 Task: Open Card User Acceptance Testing in Board Market Segmentation and Targeting Planning to Workspace E-commerce and add a team member Softage.1@softage.net, a label Purple, a checklist Web Design, an attachment from your onedrive, a color Purple and finally, add a card description 'Brainstorm new marketing campaign ideas' and a comment 'Let us approach this task with a sense of ownership and responsibility, recognizing that its success is our responsibility.'. Add a start date 'Jan 09, 1900' with a due date 'Jan 09, 1900'
Action: Mouse moved to (83, 276)
Screenshot: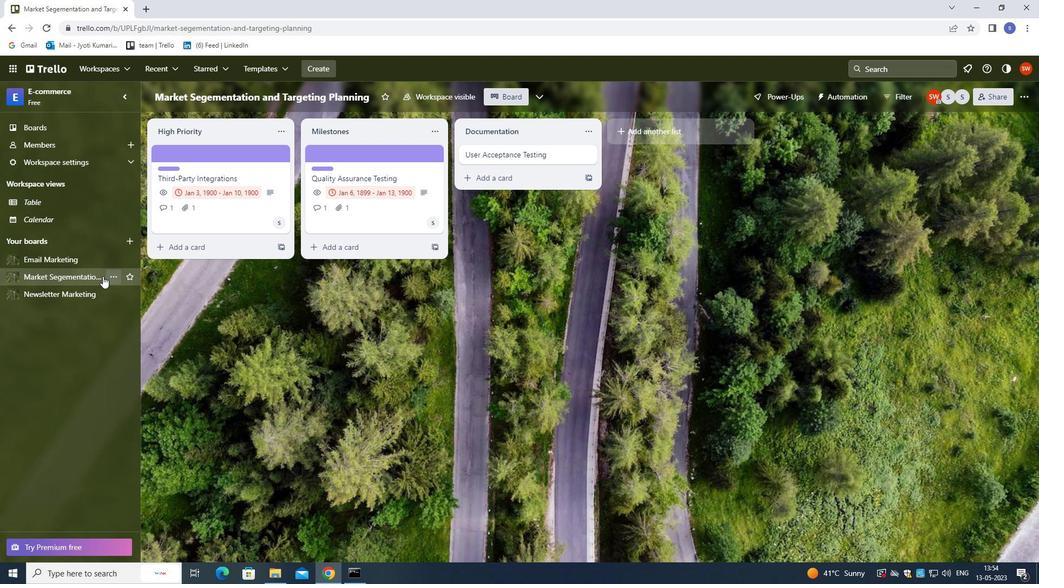 
Action: Mouse pressed left at (83, 276)
Screenshot: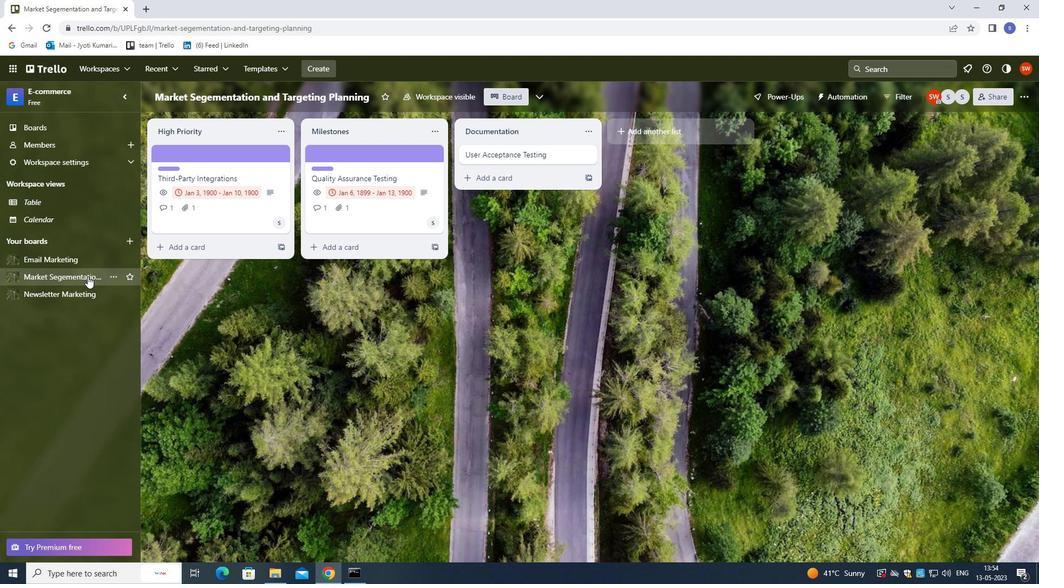 
Action: Mouse moved to (518, 156)
Screenshot: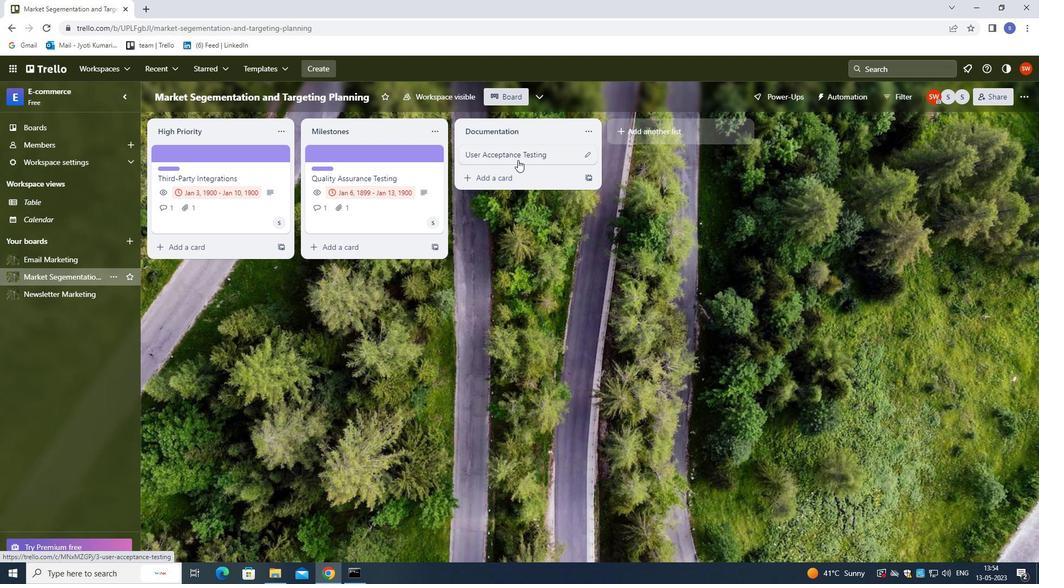 
Action: Mouse pressed left at (518, 156)
Screenshot: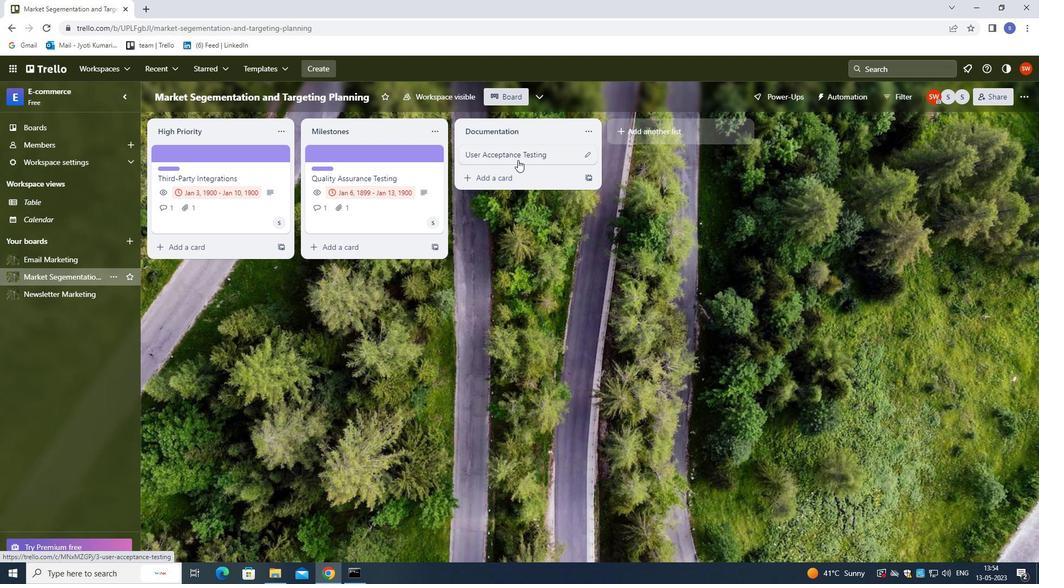 
Action: Mouse moved to (611, 99)
Screenshot: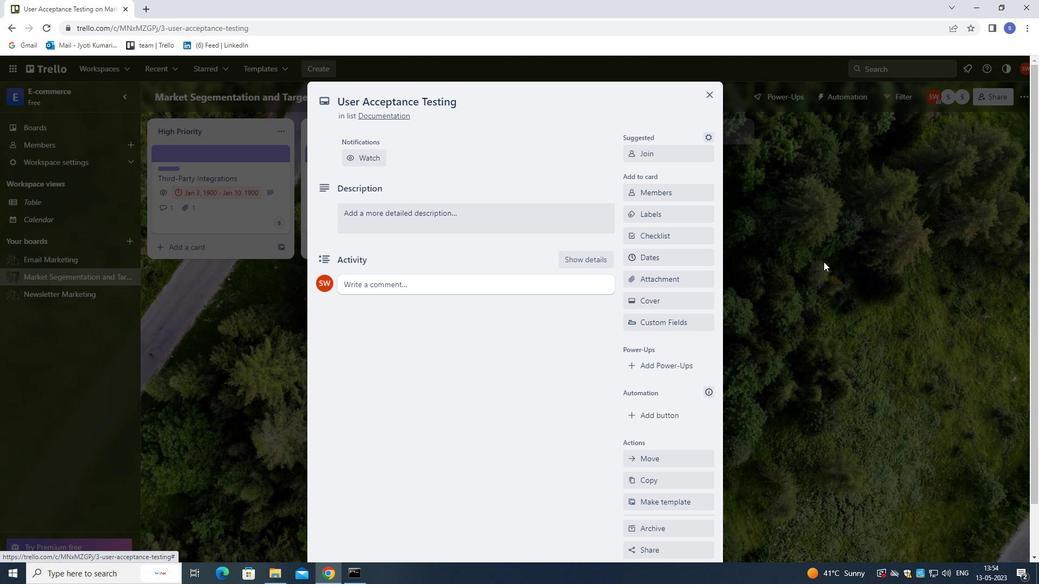 
Action: Mouse scrolled (611, 99) with delta (0, 0)
Screenshot: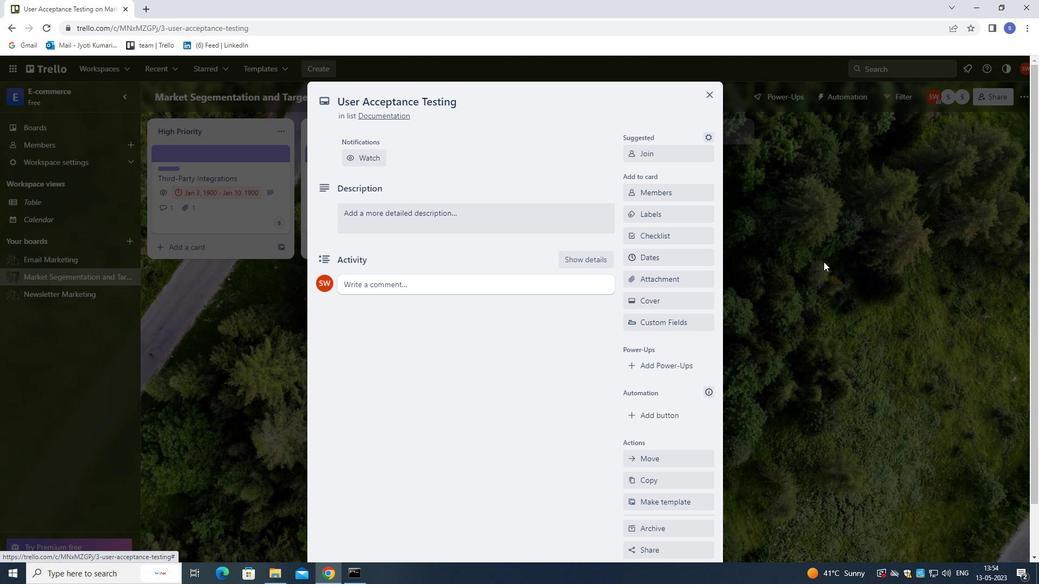 
Action: Mouse moved to (660, 198)
Screenshot: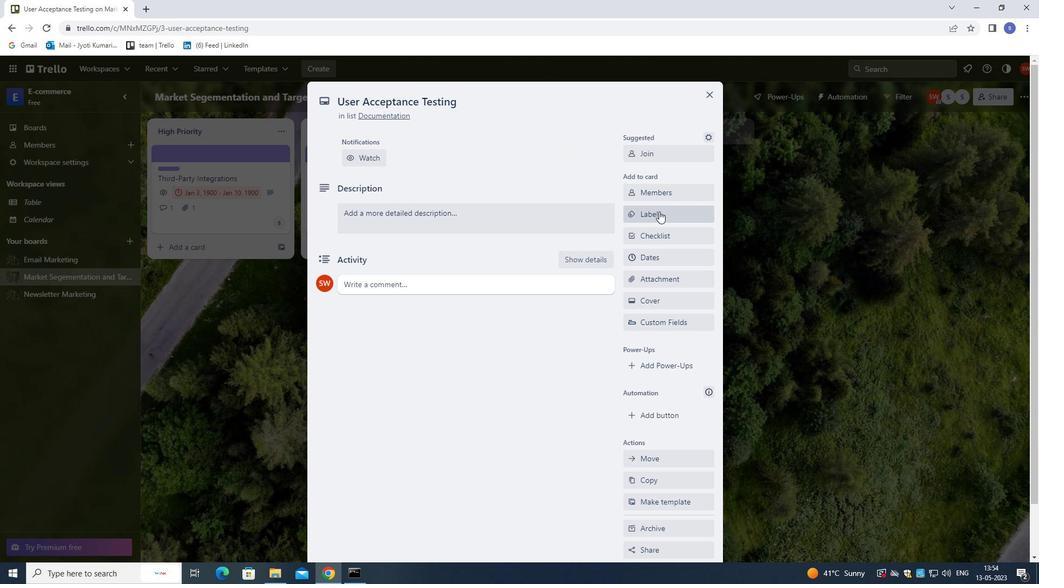 
Action: Mouse pressed left at (660, 198)
Screenshot: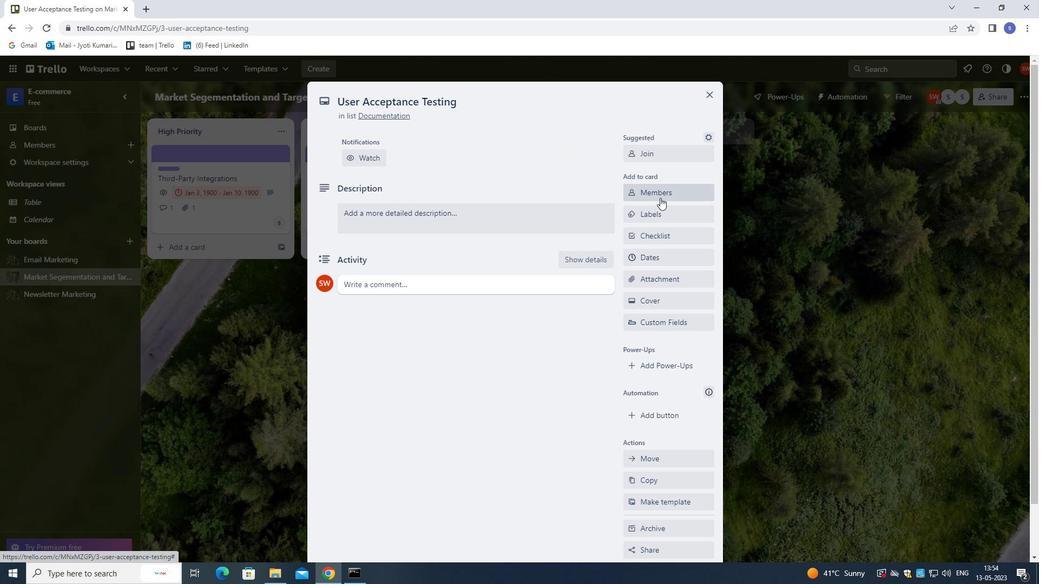 
Action: Mouse moved to (688, 191)
Screenshot: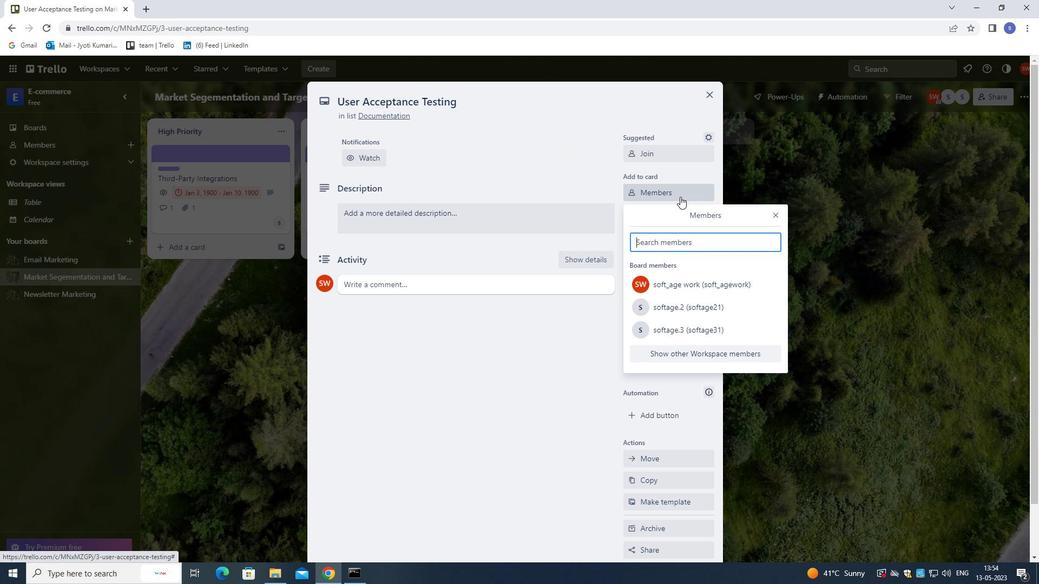 
Action: Key pressed softage.1<Key.shift>@SOFTAGE.NET
Screenshot: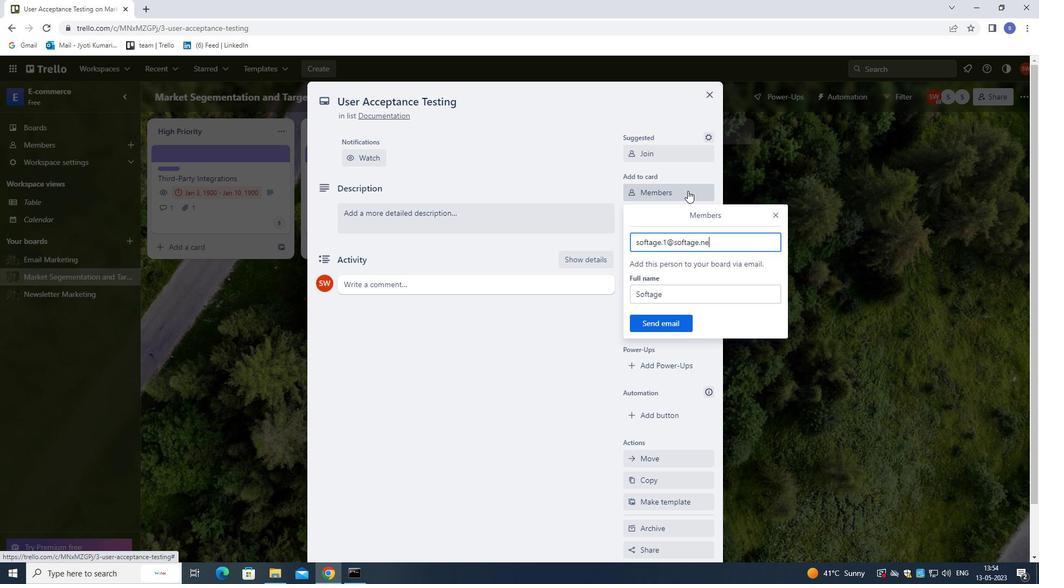 
Action: Mouse moved to (676, 327)
Screenshot: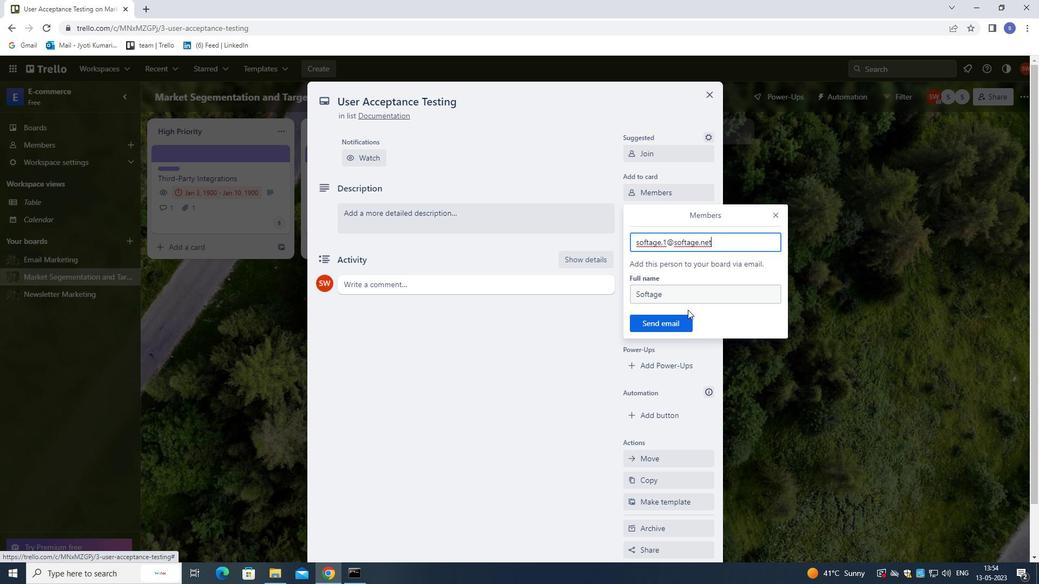 
Action: Mouse pressed left at (676, 327)
Screenshot: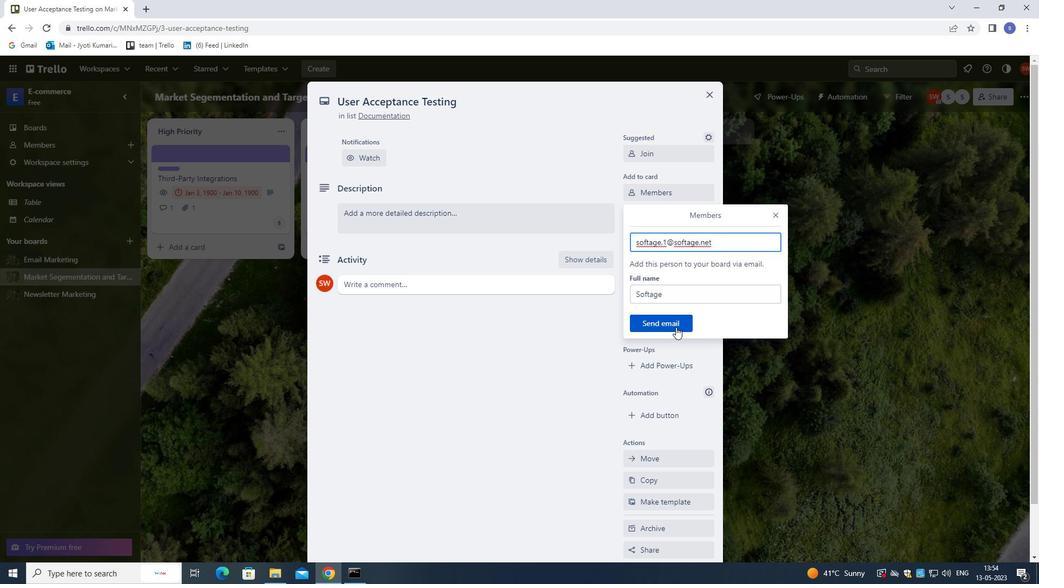 
Action: Mouse moved to (664, 214)
Screenshot: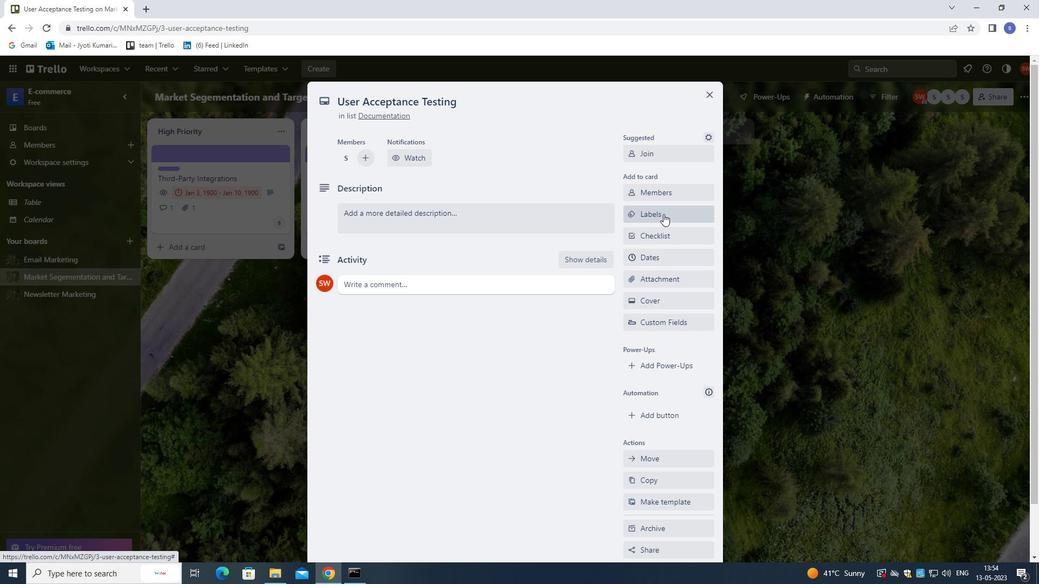 
Action: Mouse pressed left at (664, 214)
Screenshot: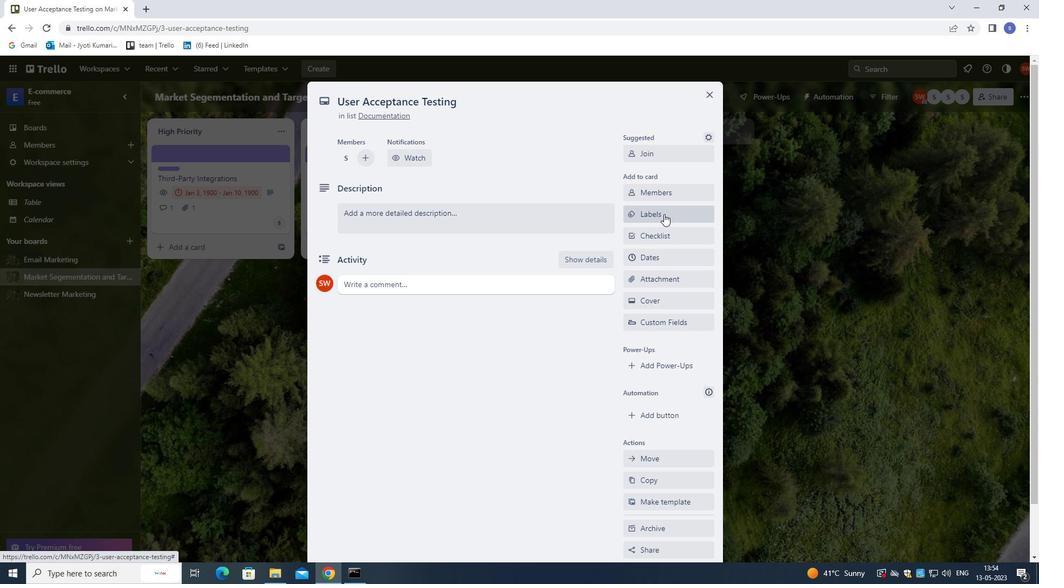 
Action: Key pressed P
Screenshot: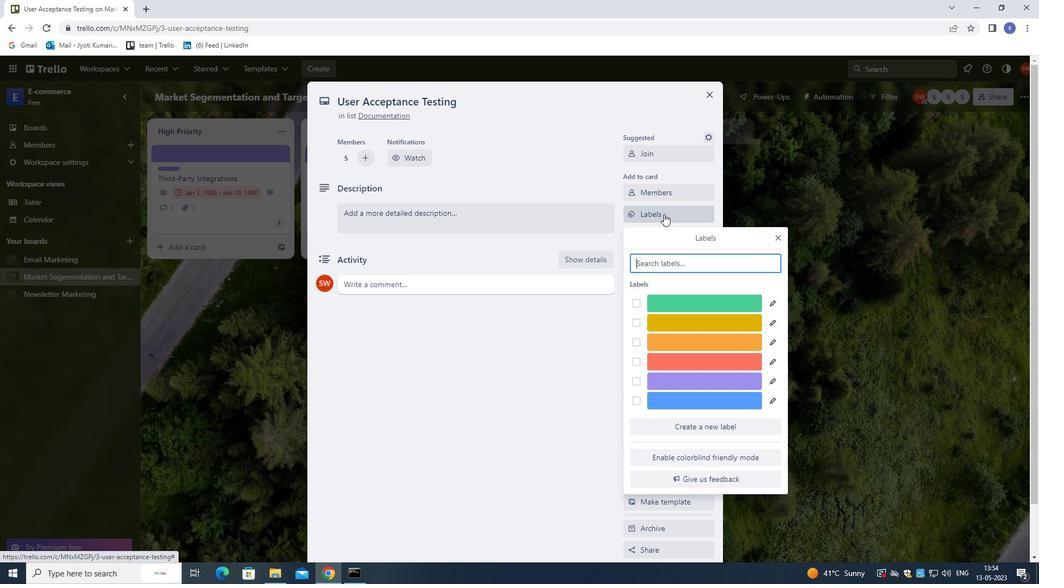 
Action: Mouse moved to (672, 296)
Screenshot: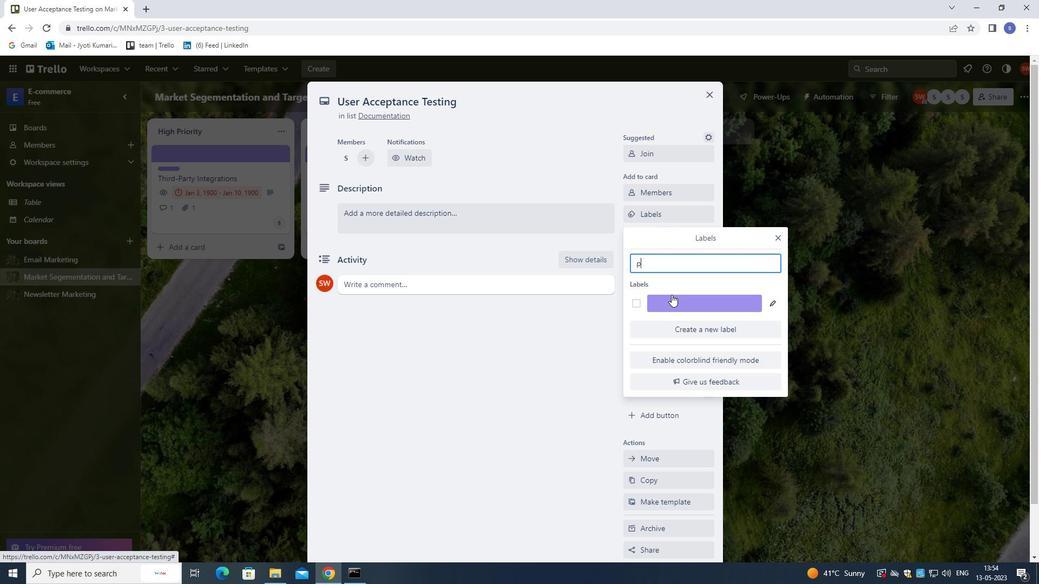 
Action: Mouse pressed left at (672, 296)
Screenshot: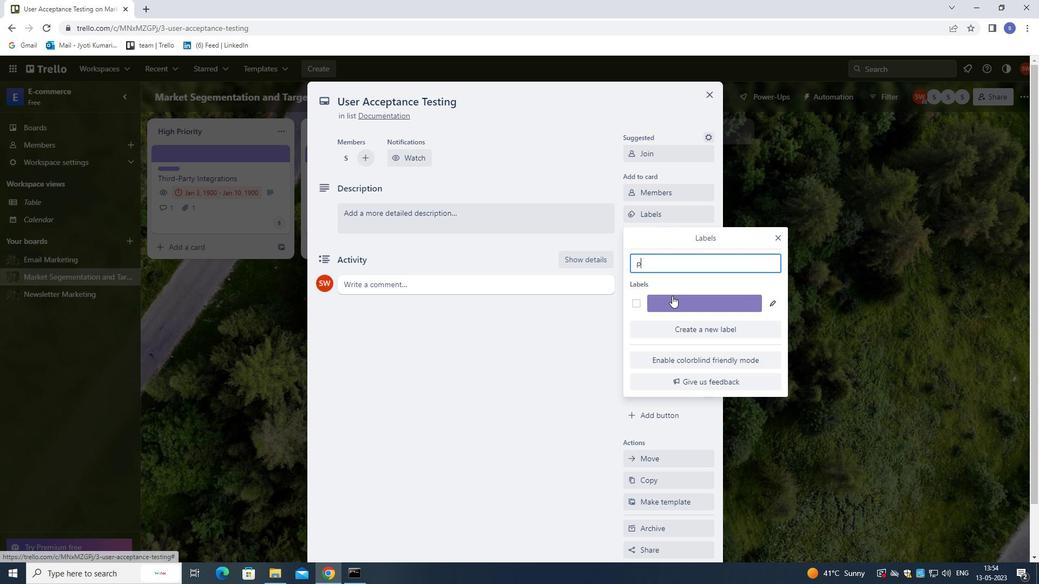 
Action: Mouse moved to (780, 234)
Screenshot: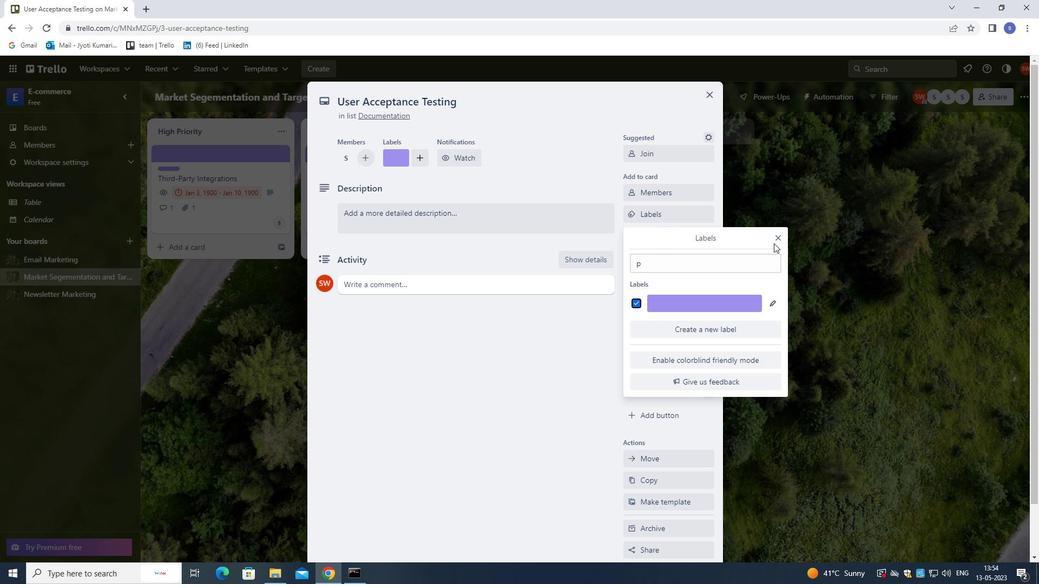 
Action: Mouse pressed left at (780, 234)
Screenshot: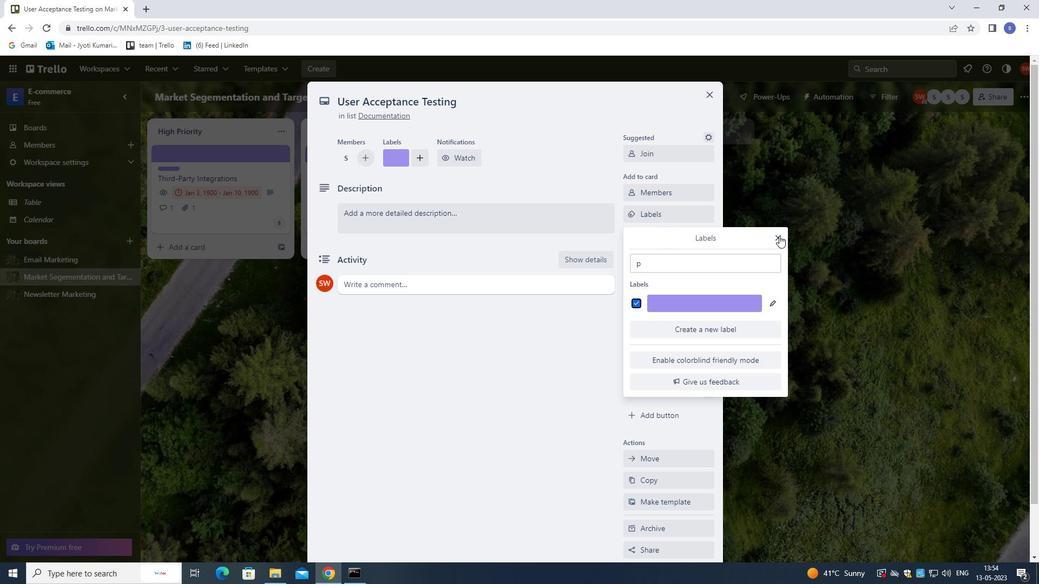 
Action: Mouse moved to (697, 233)
Screenshot: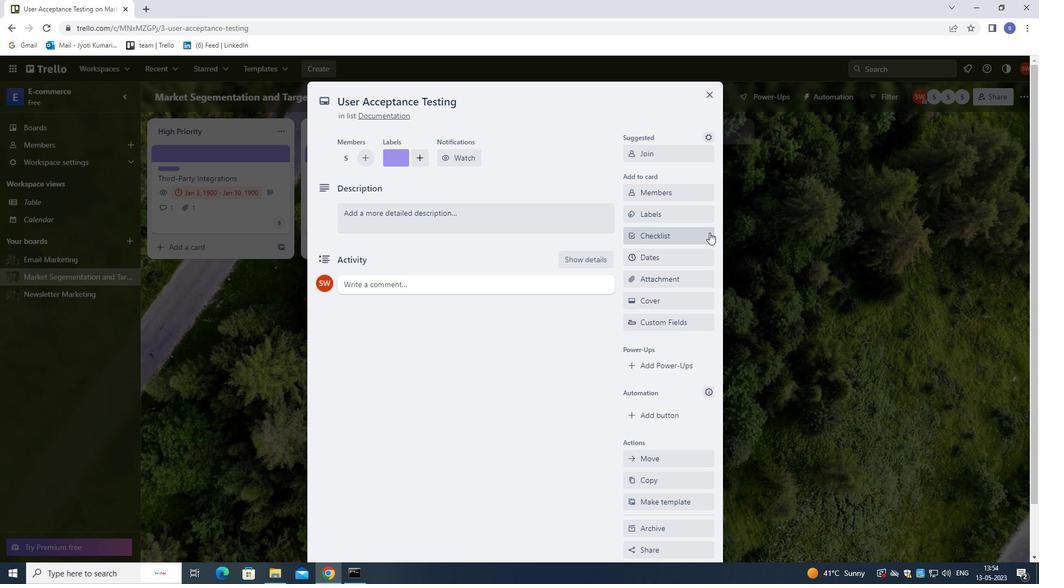 
Action: Mouse pressed left at (697, 233)
Screenshot: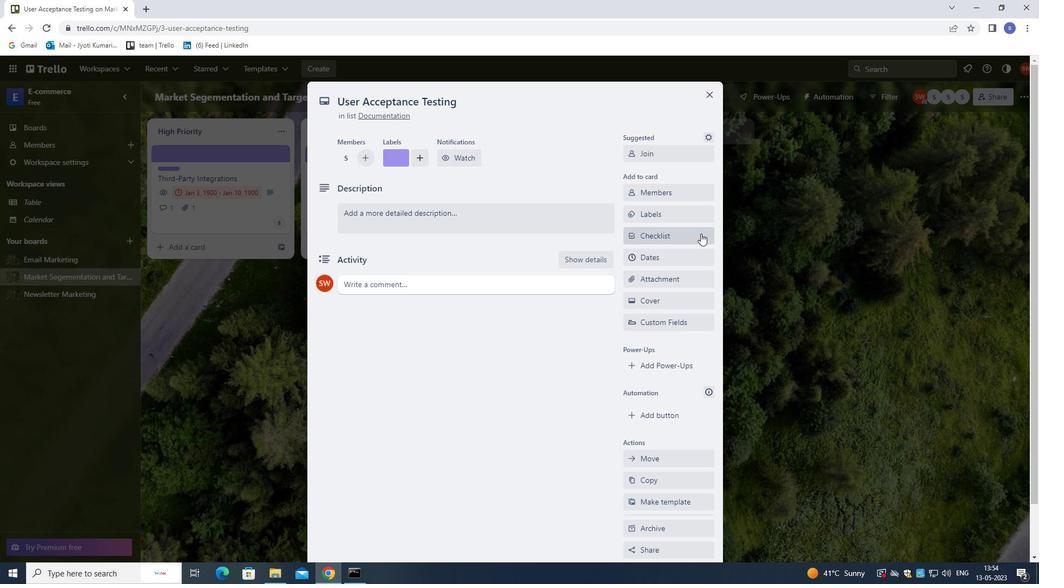 
Action: Mouse moved to (698, 240)
Screenshot: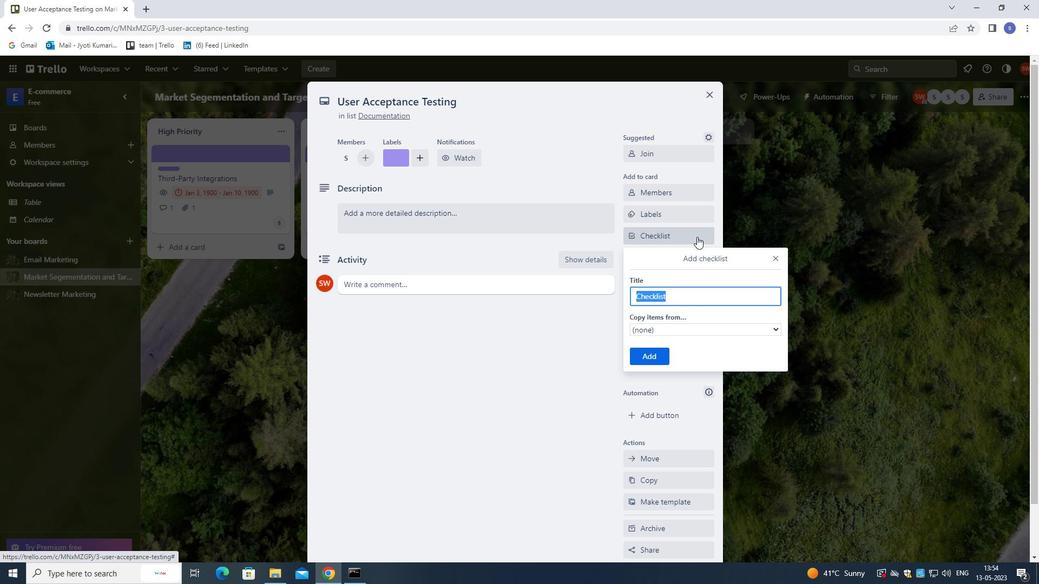 
Action: Key pressed WE
Screenshot: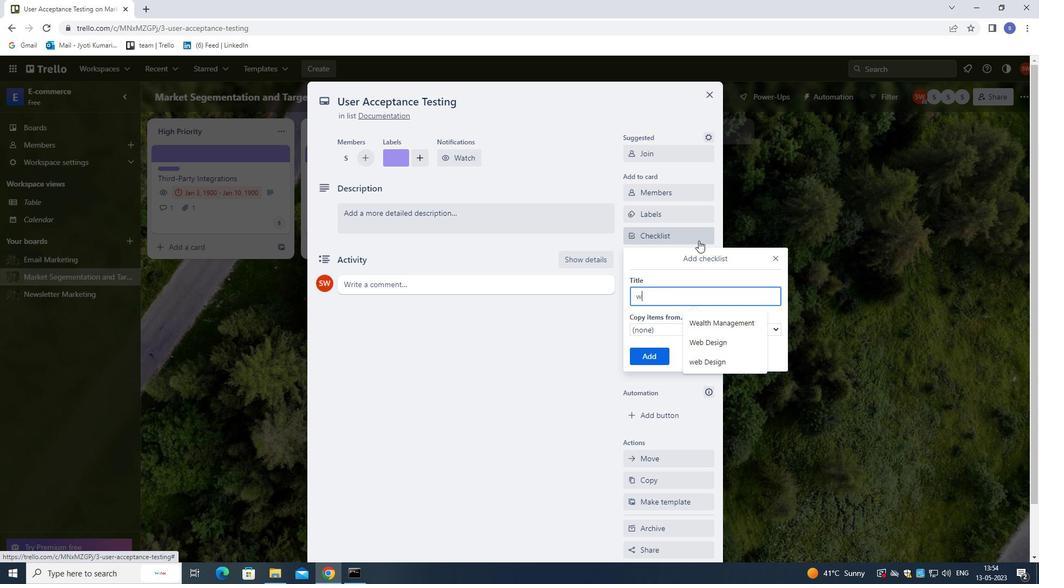 
Action: Mouse moved to (690, 338)
Screenshot: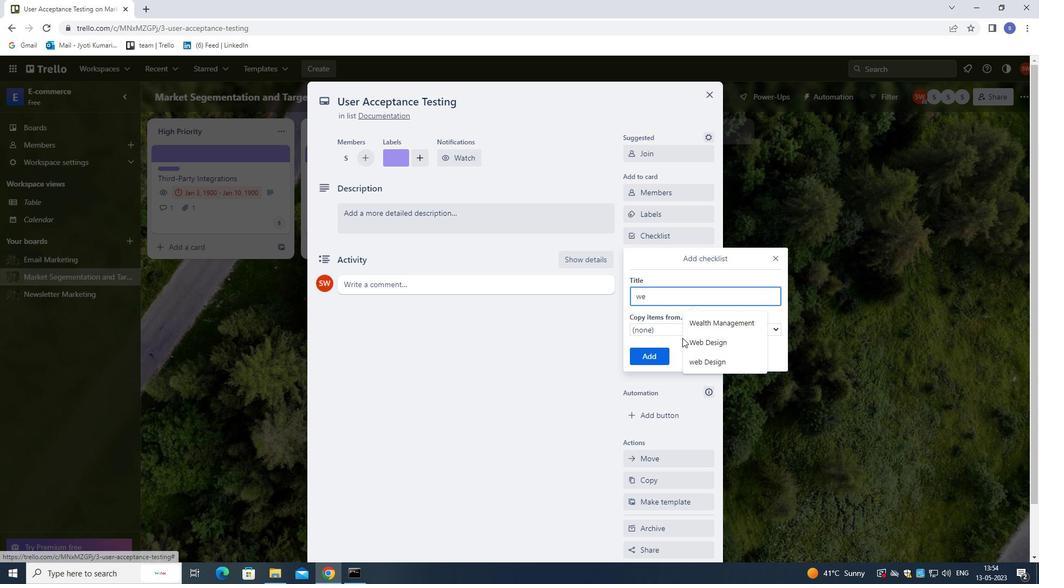 
Action: Mouse pressed left at (690, 338)
Screenshot: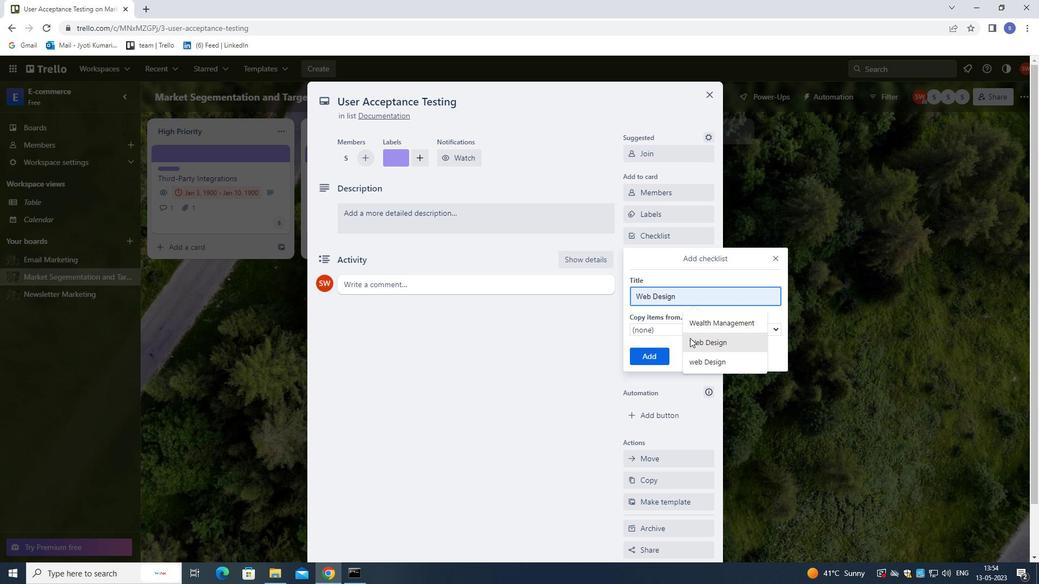 
Action: Mouse moved to (650, 358)
Screenshot: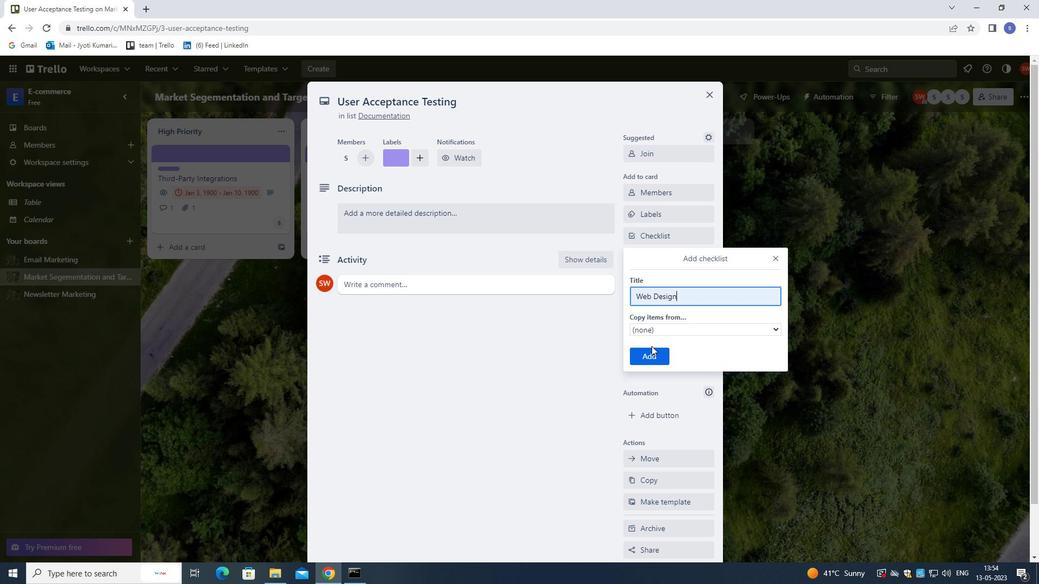 
Action: Mouse pressed left at (650, 358)
Screenshot: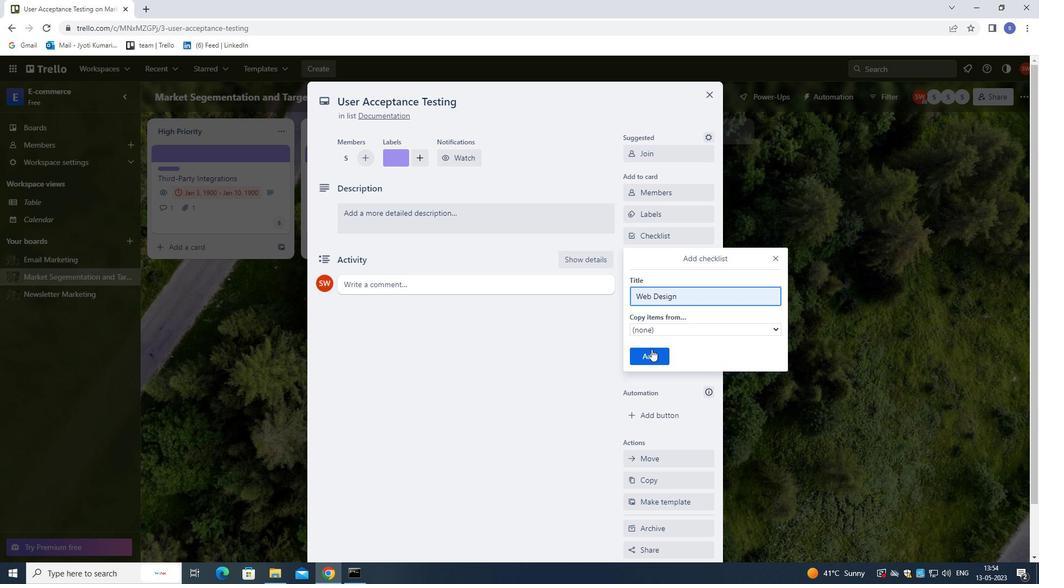 
Action: Mouse moved to (639, 258)
Screenshot: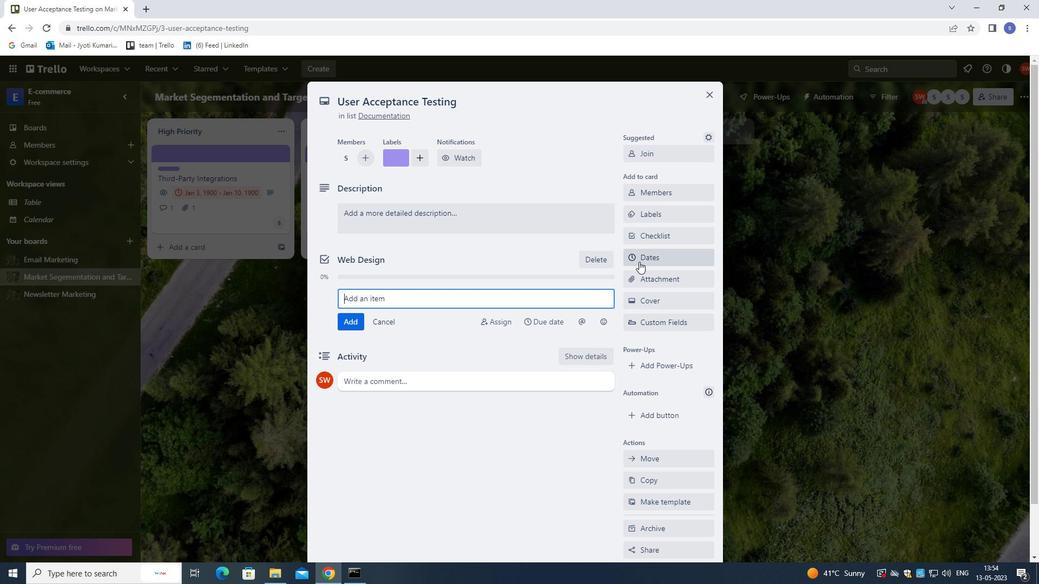 
Action: Mouse pressed left at (639, 258)
Screenshot: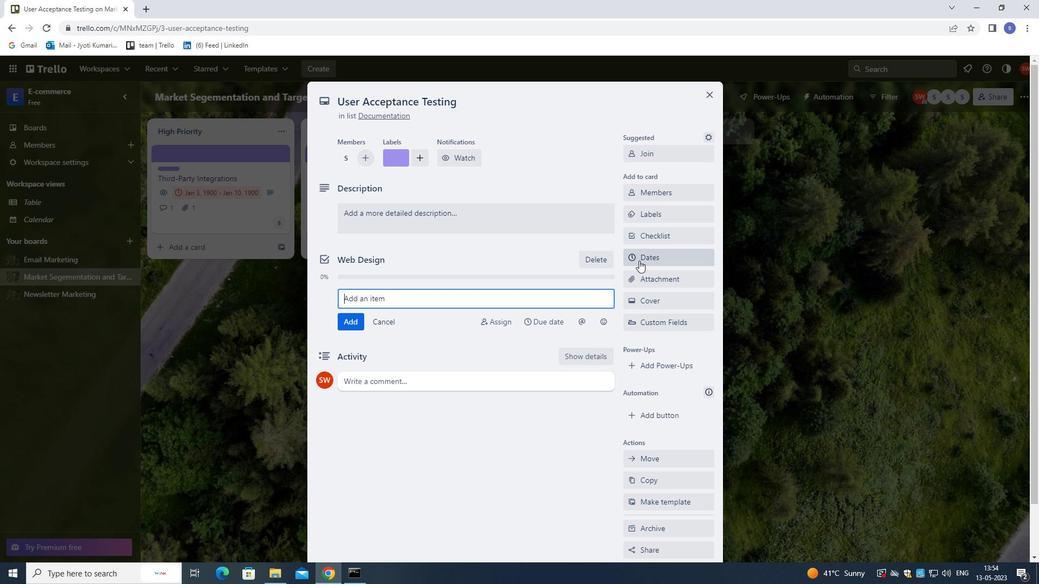 
Action: Mouse moved to (636, 293)
Screenshot: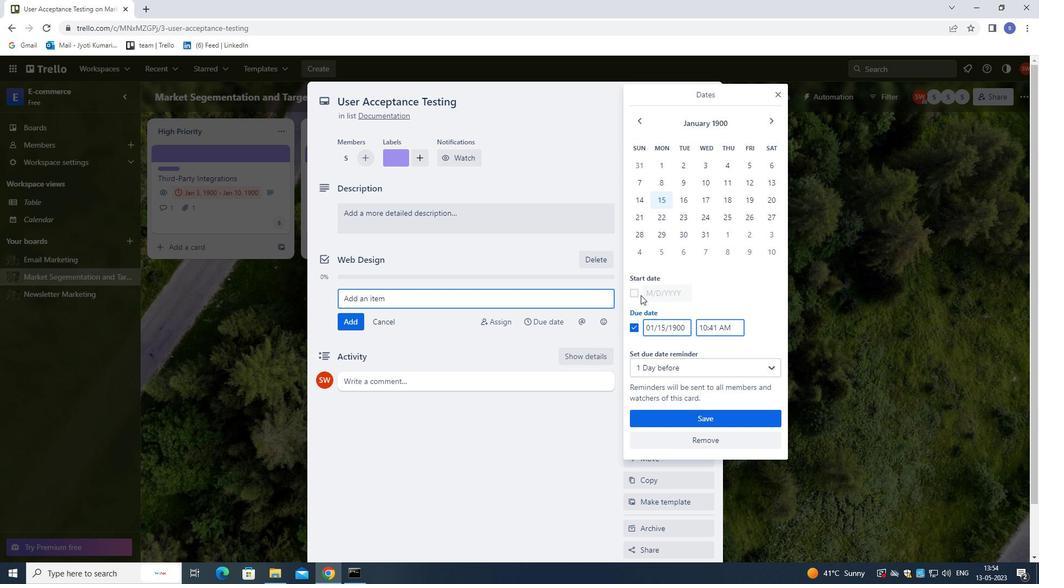 
Action: Mouse pressed left at (636, 293)
Screenshot: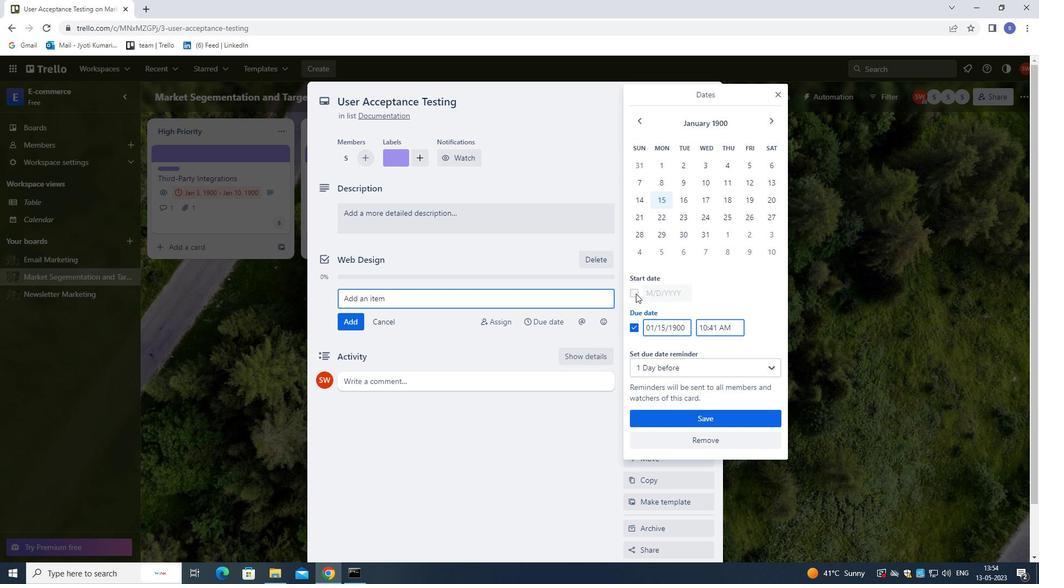 
Action: Mouse moved to (662, 292)
Screenshot: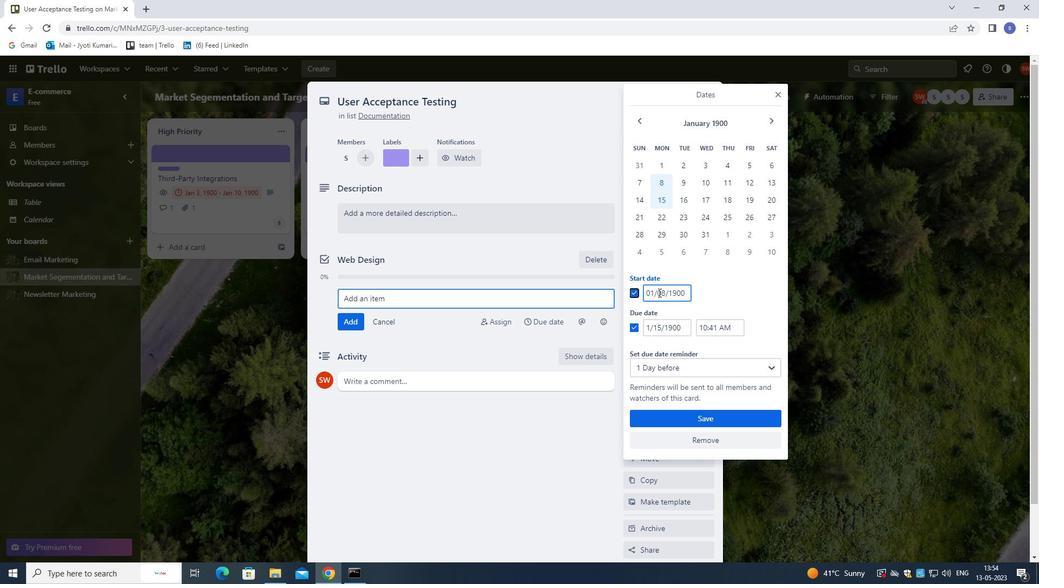 
Action: Mouse pressed left at (662, 292)
Screenshot: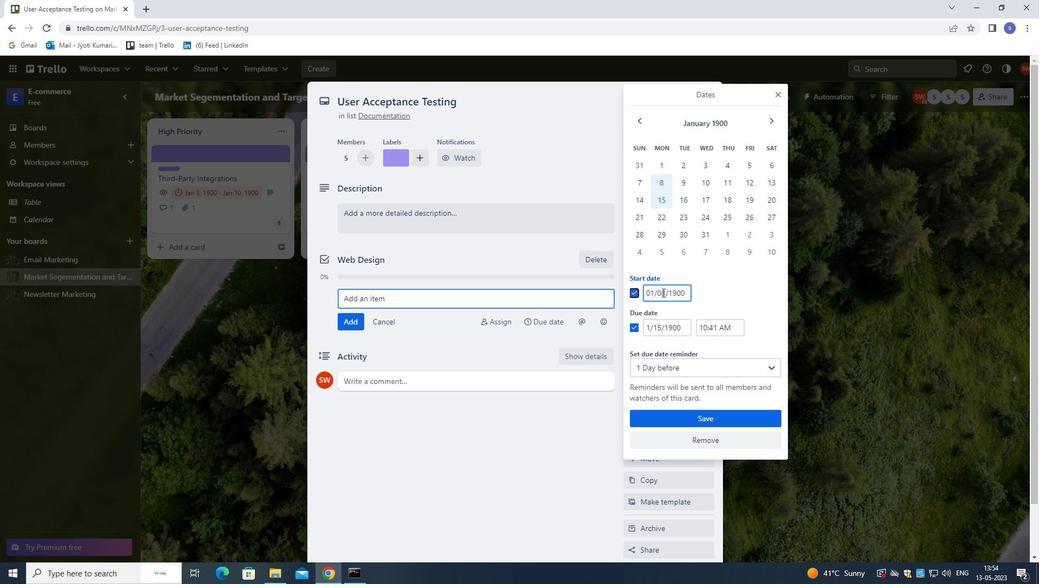 
Action: Mouse moved to (661, 305)
Screenshot: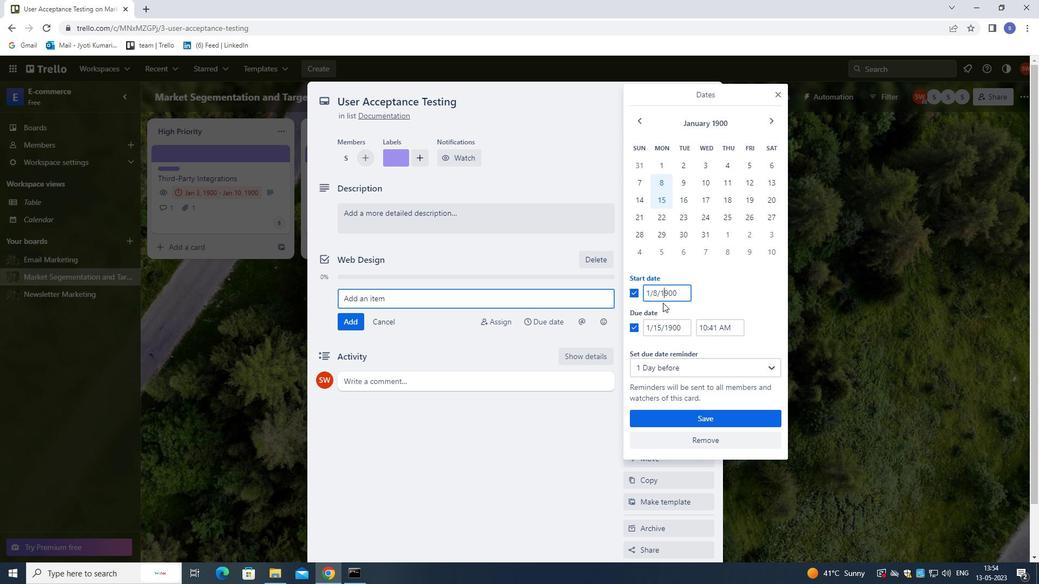 
Action: Key pressed <Key.left><Key.left><Key.backspace>9
Screenshot: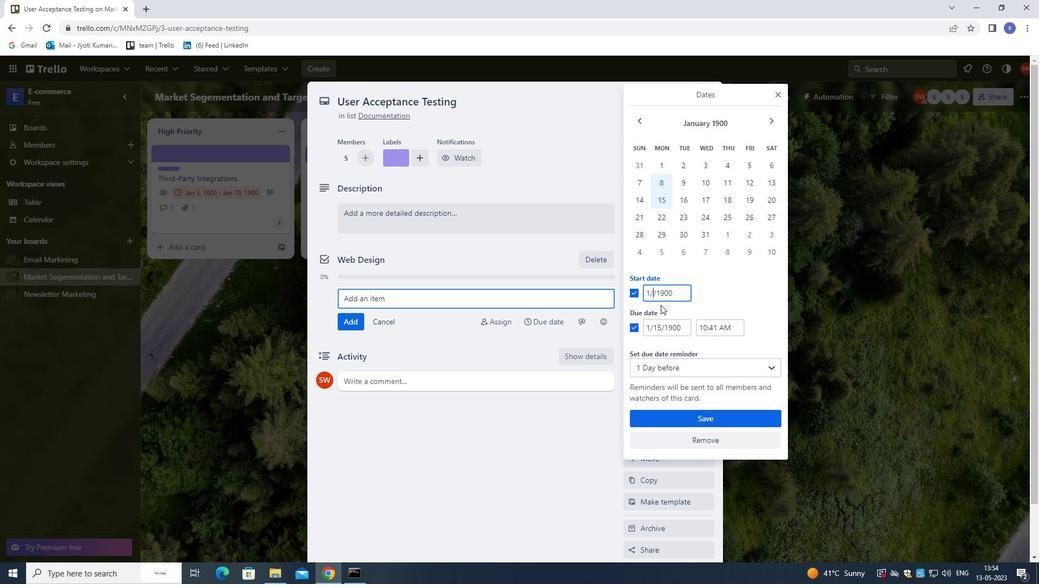 
Action: Mouse moved to (659, 327)
Screenshot: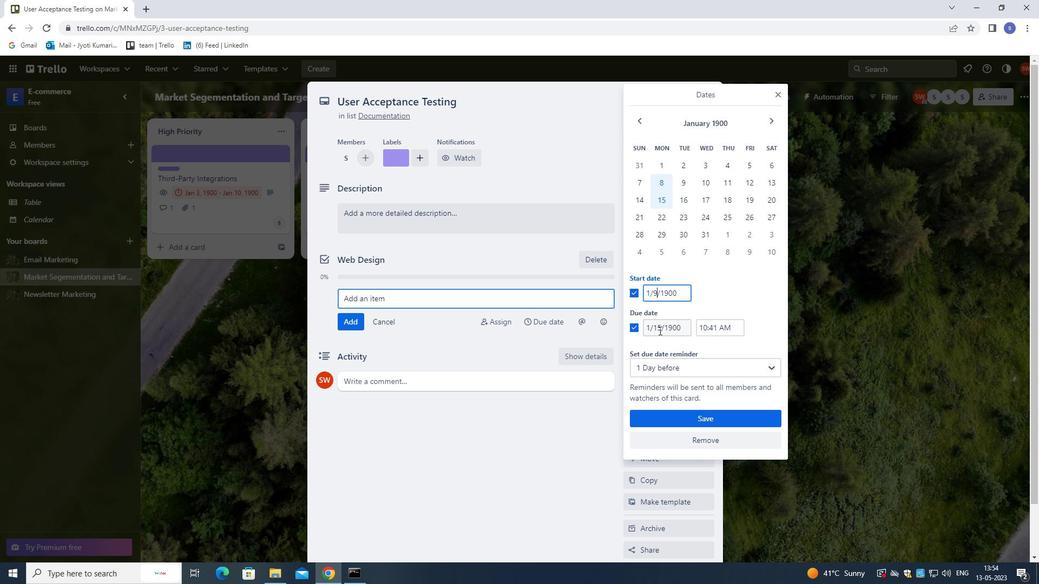 
Action: Mouse pressed left at (659, 327)
Screenshot: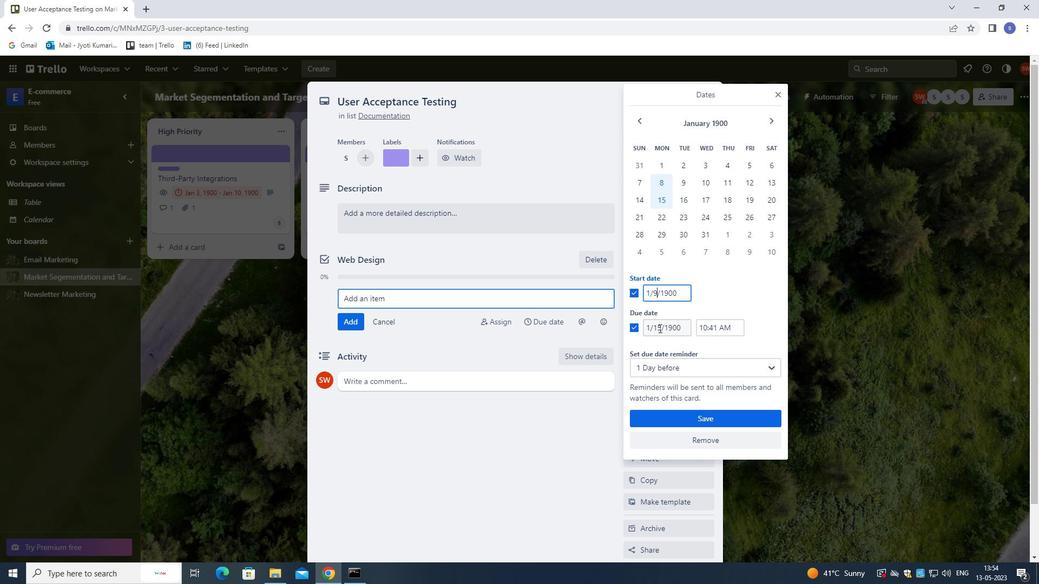 
Action: Mouse moved to (670, 370)
Screenshot: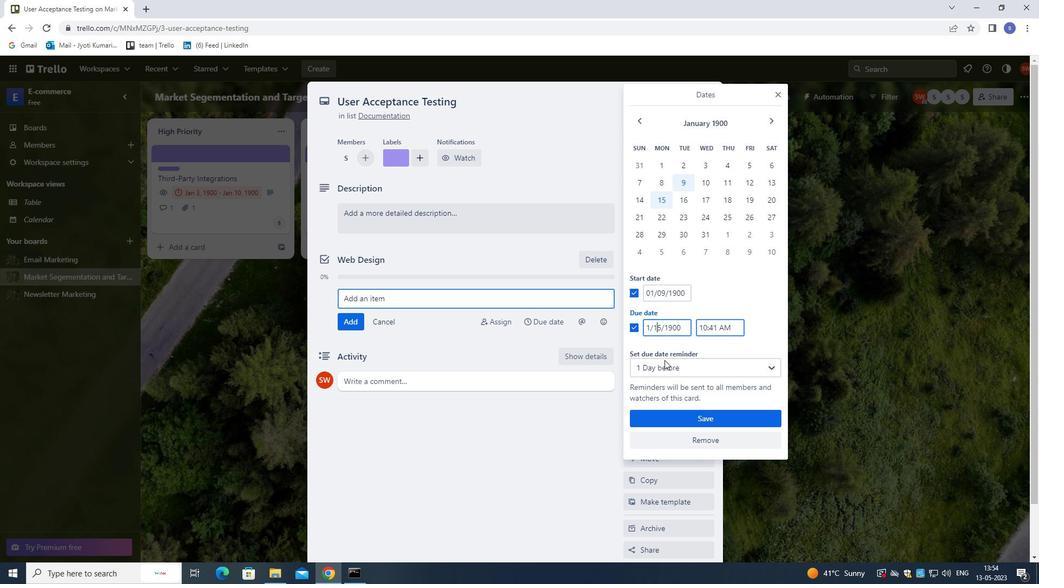 
Action: Key pressed <Key.right><Key.backspace><Key.backspace>9
Screenshot: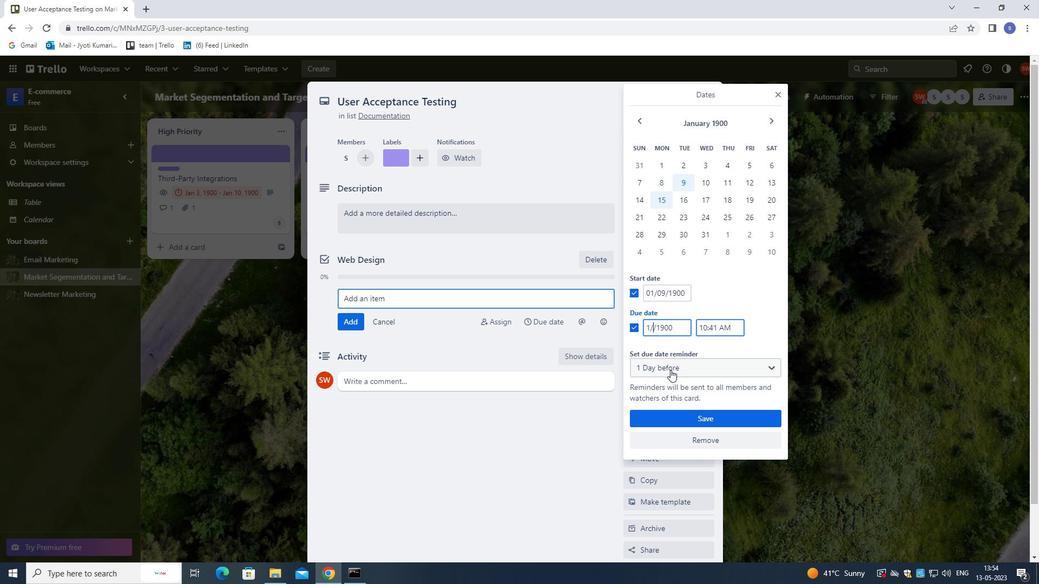 
Action: Mouse moved to (676, 423)
Screenshot: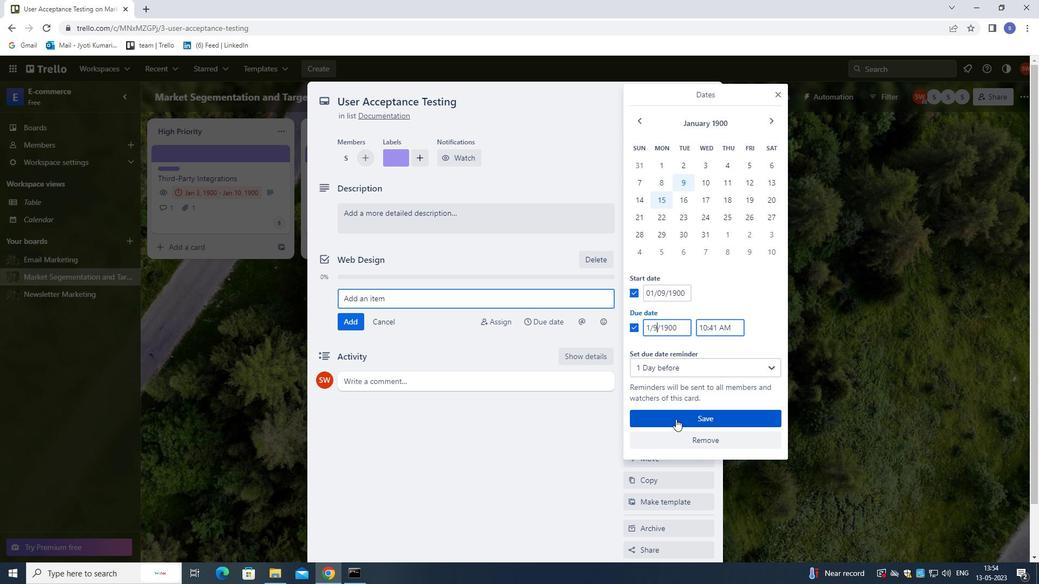 
Action: Mouse pressed left at (676, 423)
Screenshot: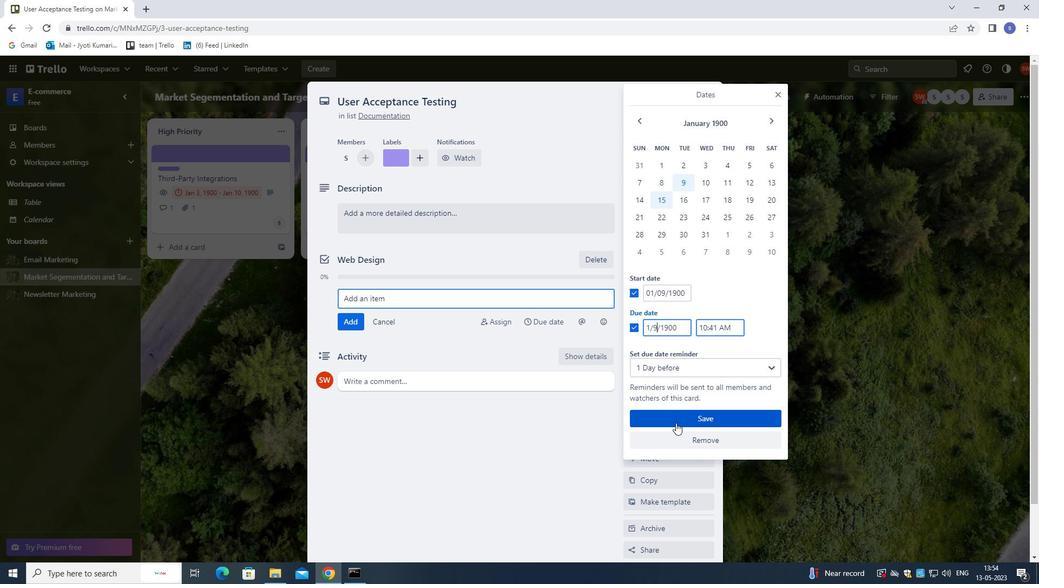 
Action: Mouse moved to (668, 282)
Screenshot: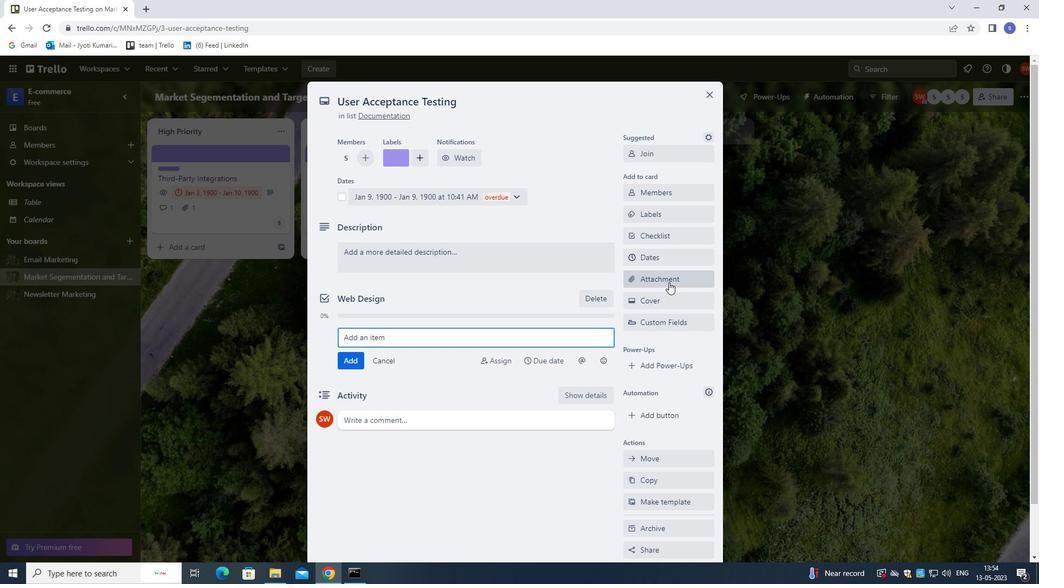 
Action: Mouse pressed left at (668, 282)
Screenshot: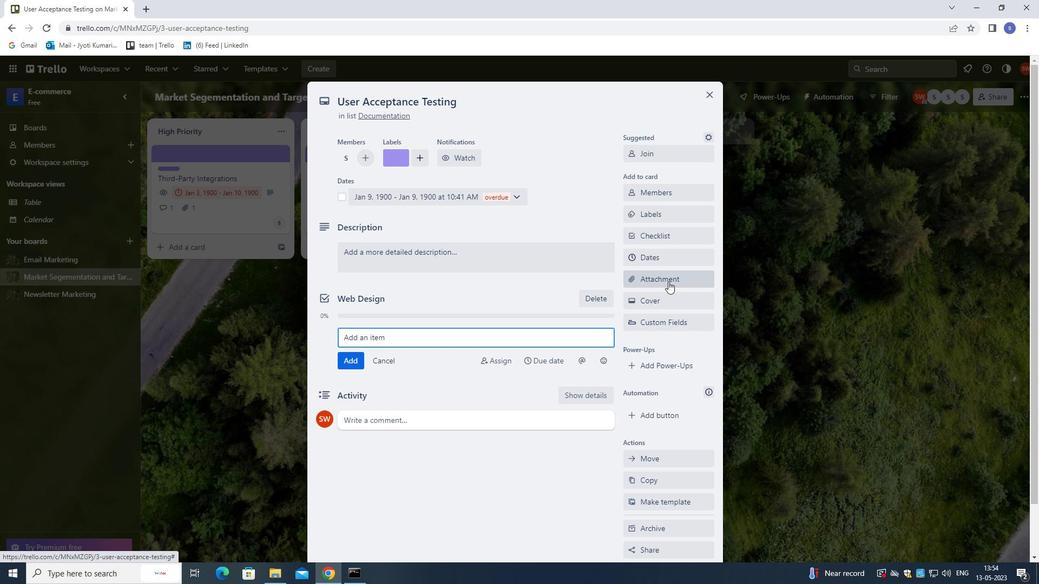 
Action: Mouse moved to (652, 408)
Screenshot: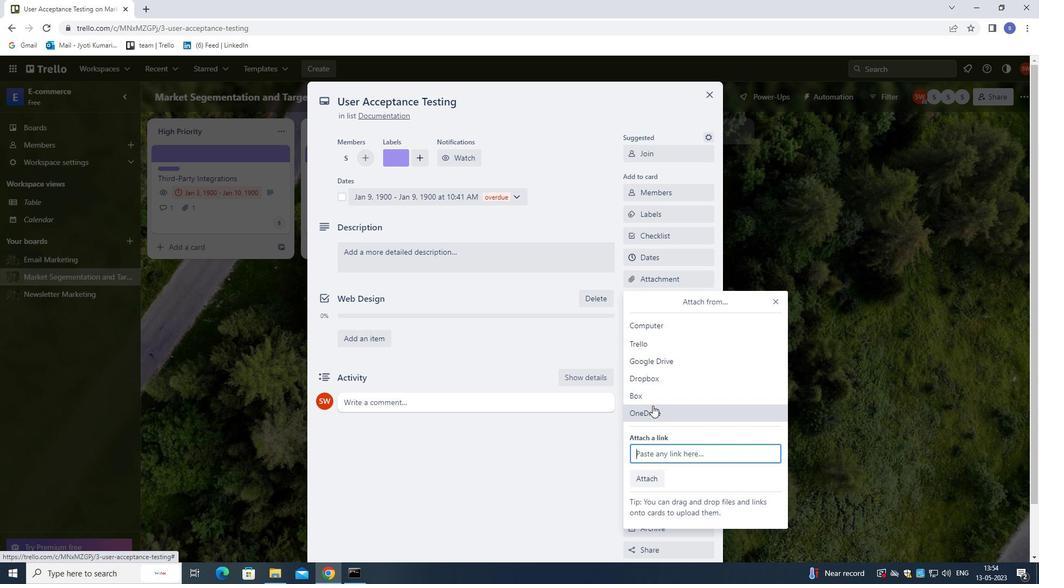 
Action: Mouse pressed left at (652, 408)
Screenshot: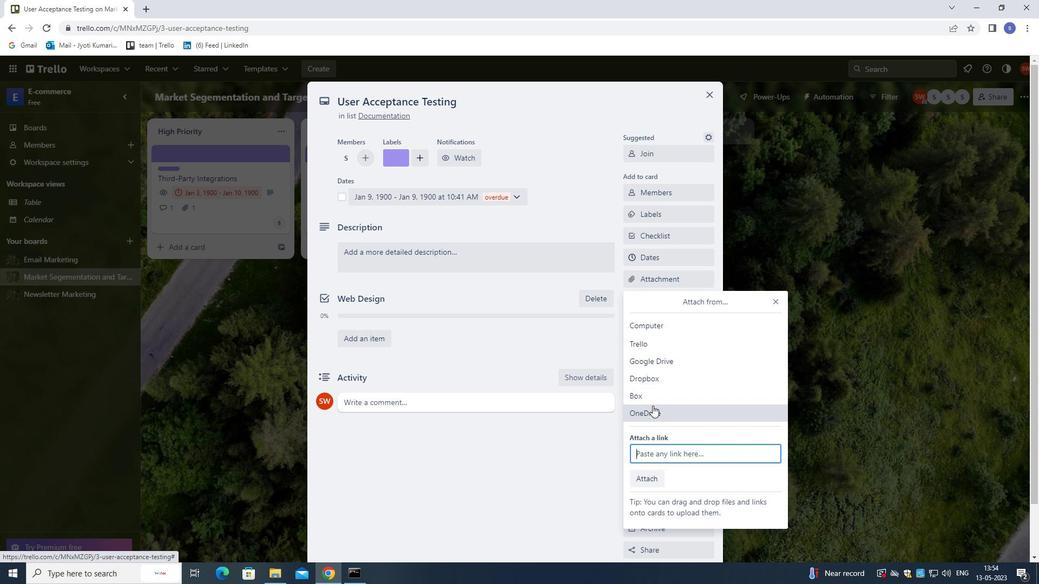 
Action: Mouse moved to (400, 211)
Screenshot: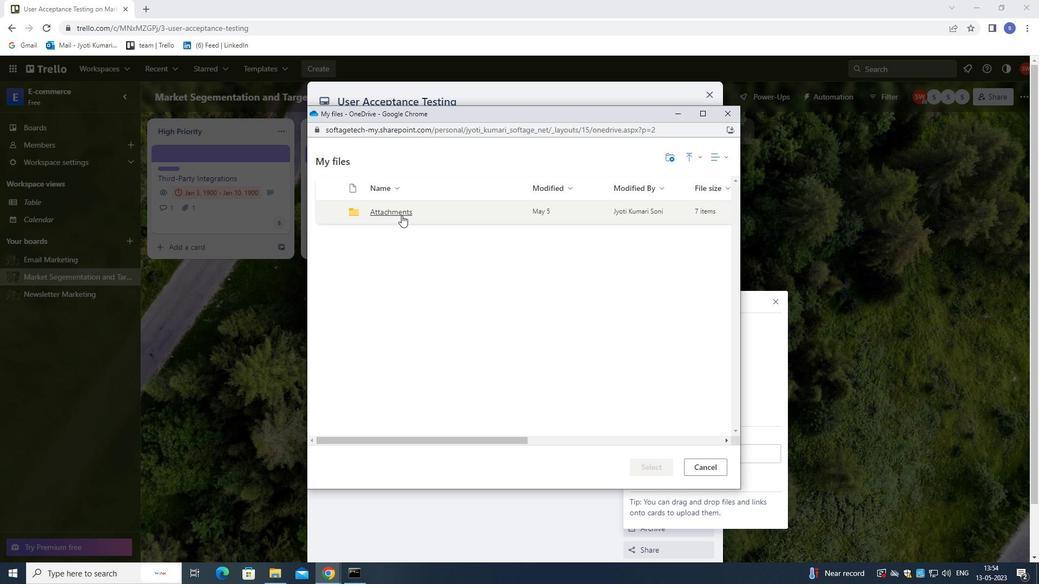 
Action: Mouse pressed left at (400, 211)
Screenshot: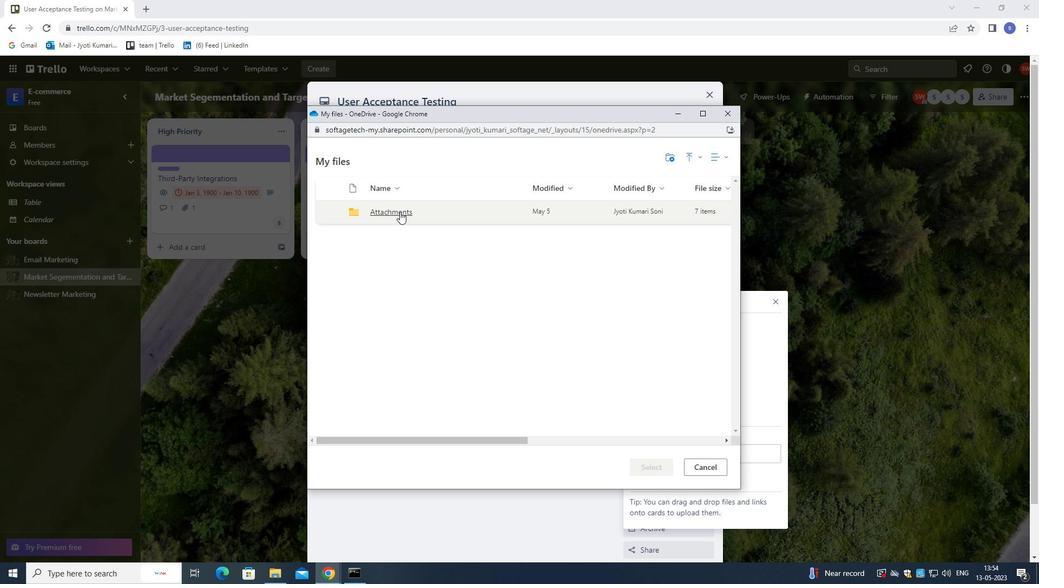 
Action: Mouse moved to (419, 289)
Screenshot: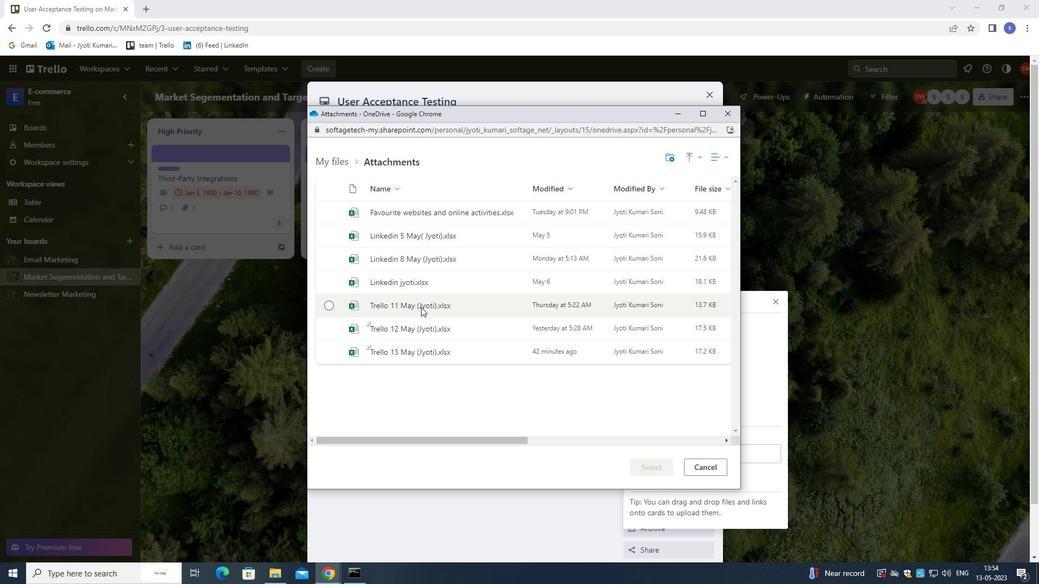 
Action: Mouse pressed left at (419, 289)
Screenshot: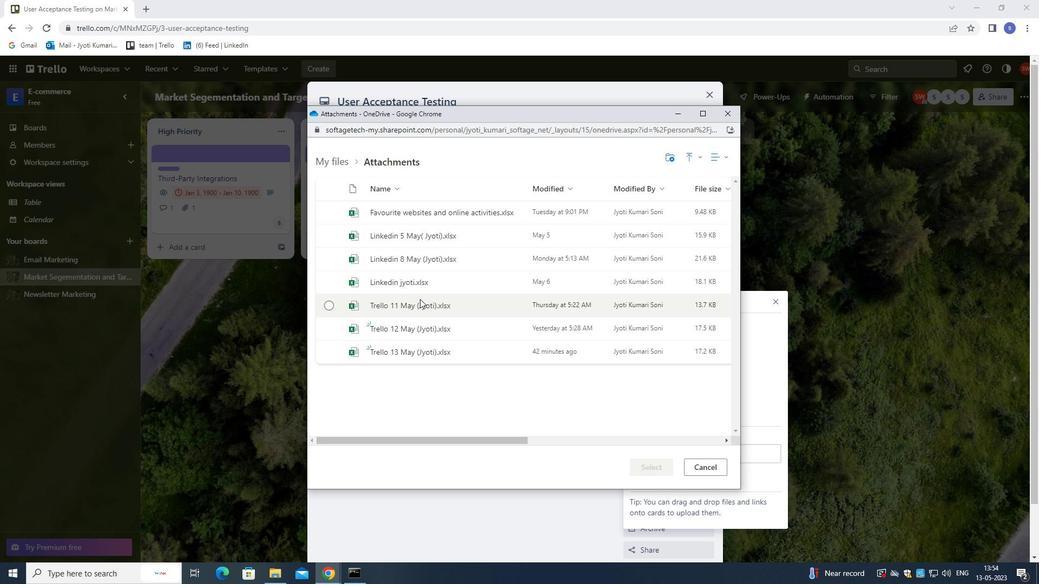 
Action: Mouse moved to (651, 463)
Screenshot: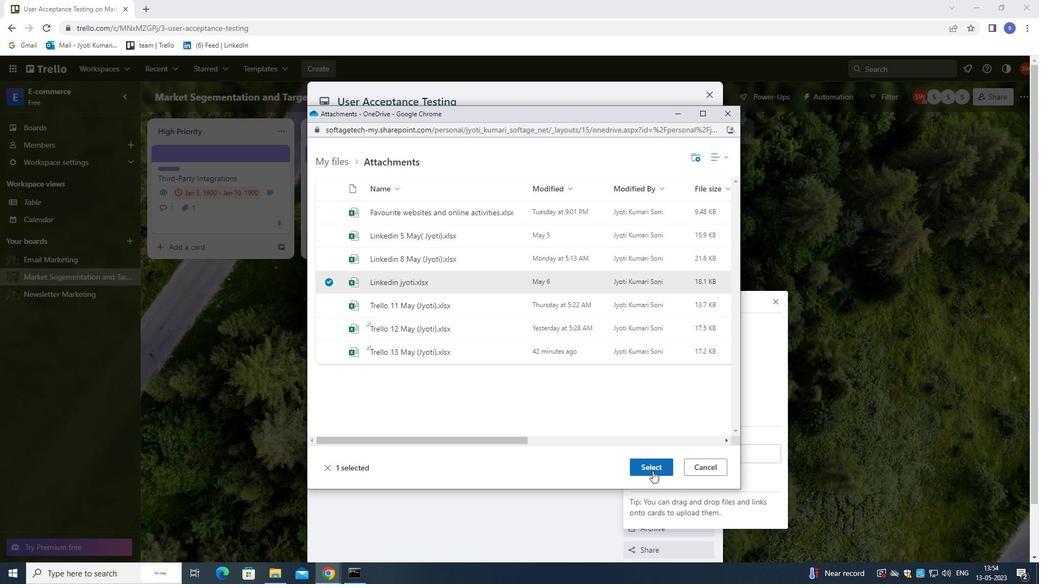 
Action: Mouse pressed left at (651, 463)
Screenshot: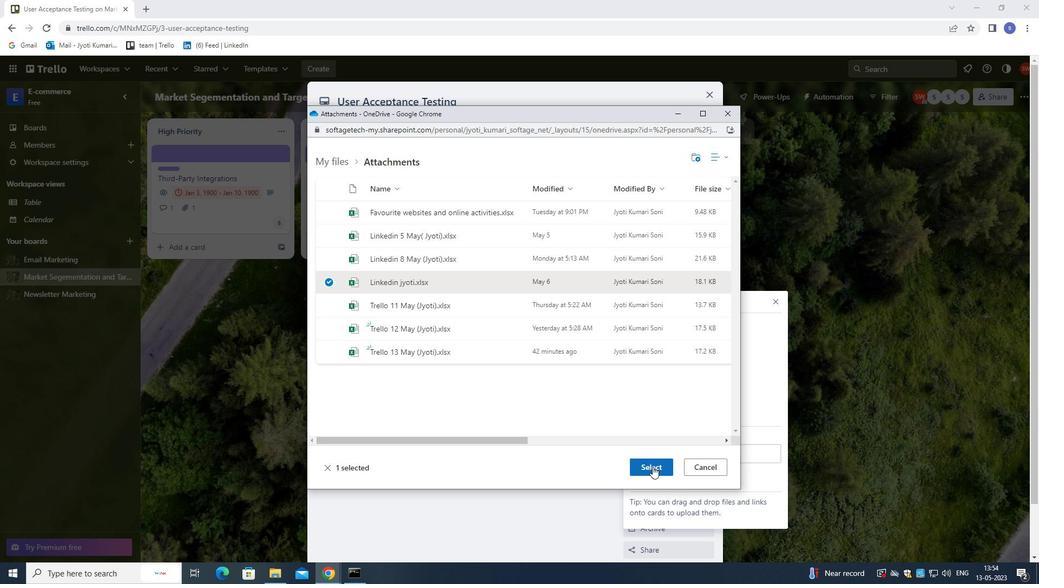 
Action: Mouse moved to (641, 303)
Screenshot: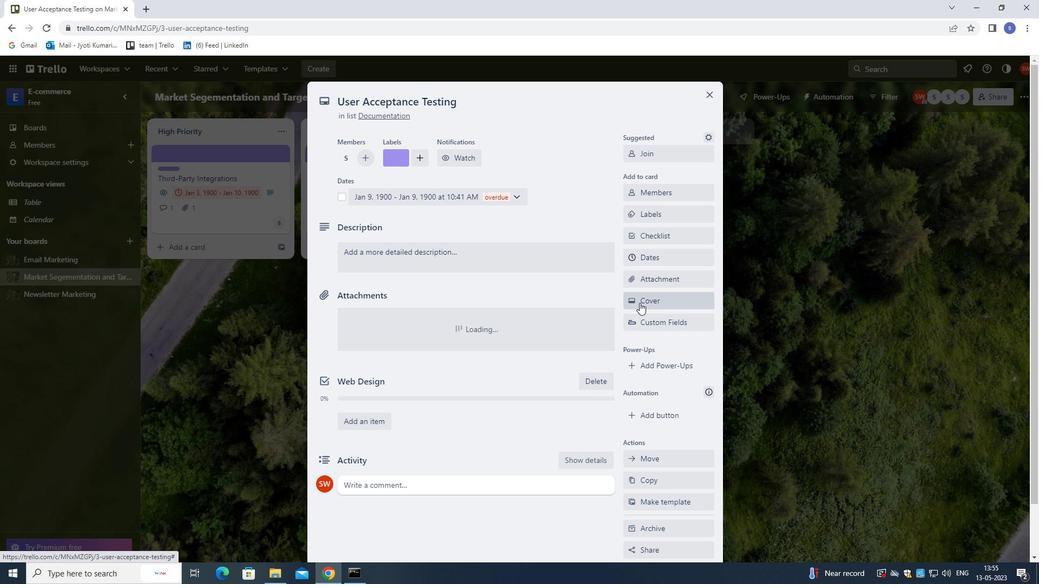 
Action: Mouse pressed left at (641, 303)
Screenshot: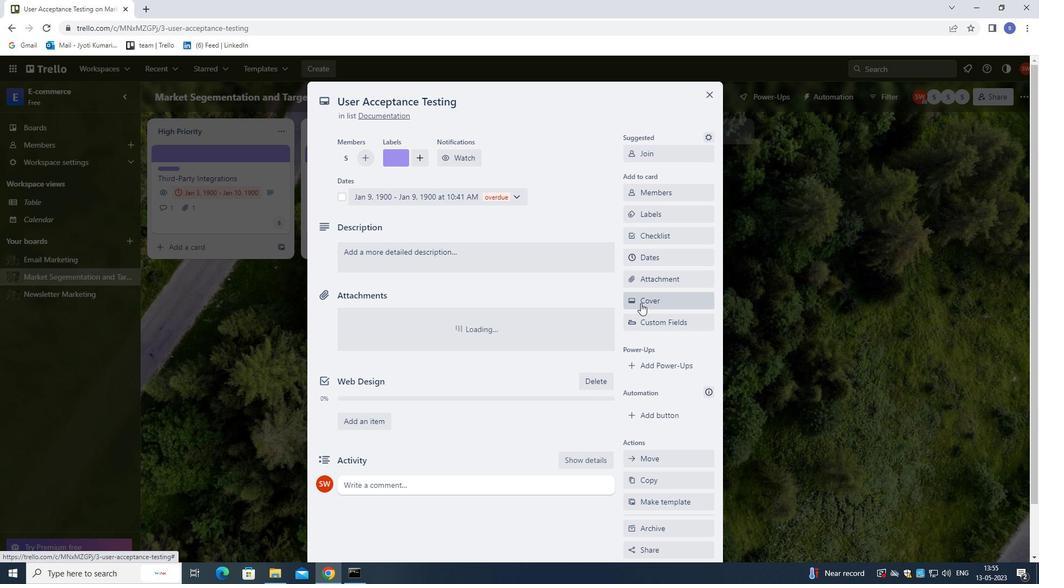 
Action: Mouse moved to (775, 348)
Screenshot: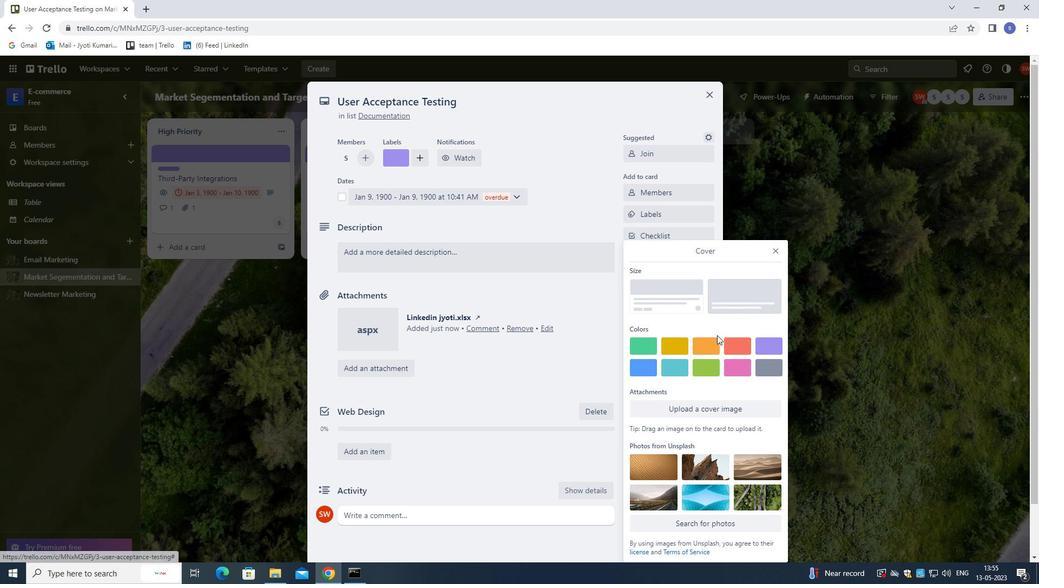 
Action: Mouse pressed left at (775, 348)
Screenshot: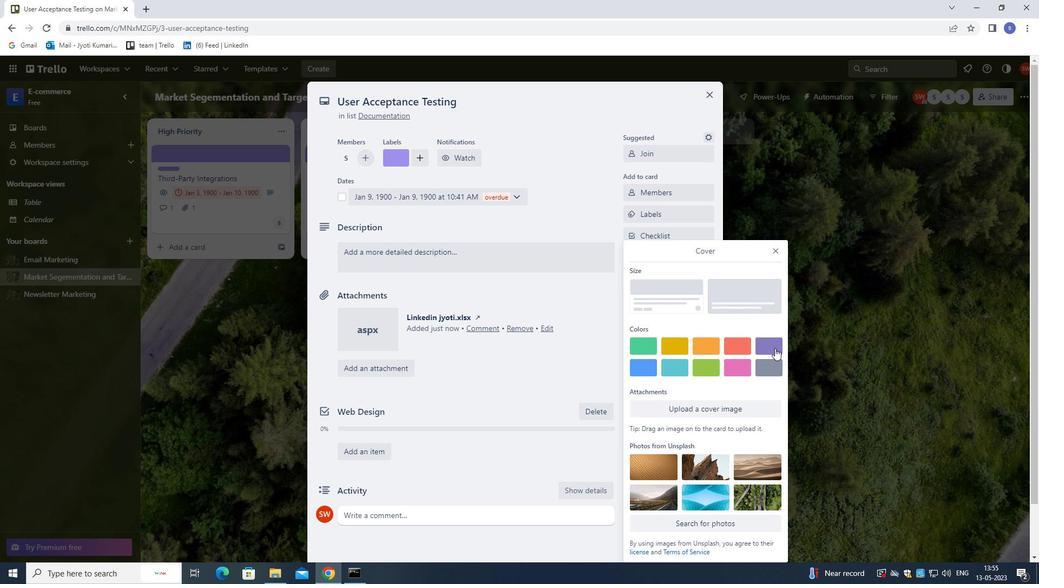 
Action: Mouse moved to (777, 229)
Screenshot: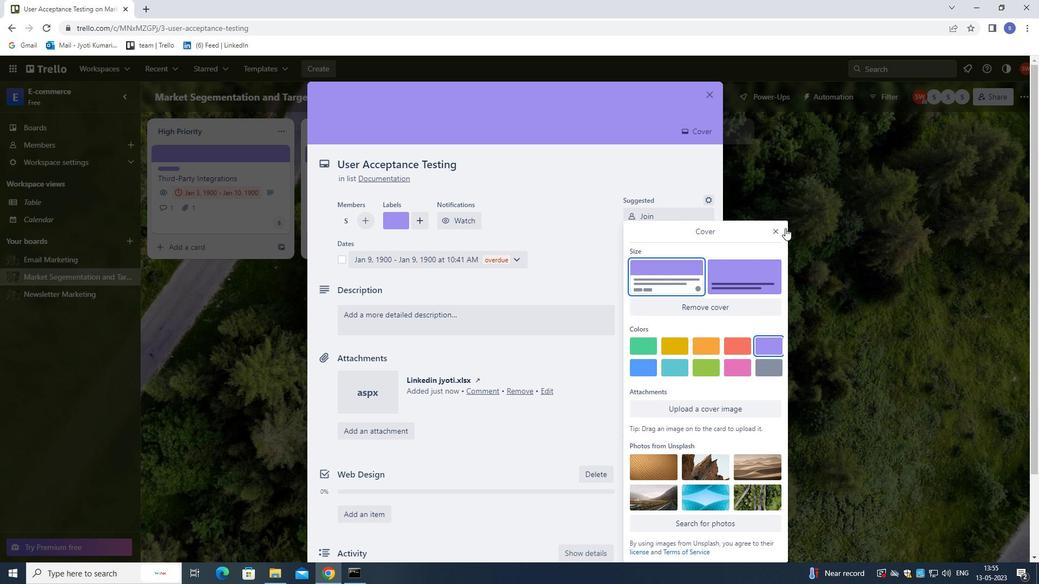 
Action: Mouse pressed left at (777, 229)
Screenshot: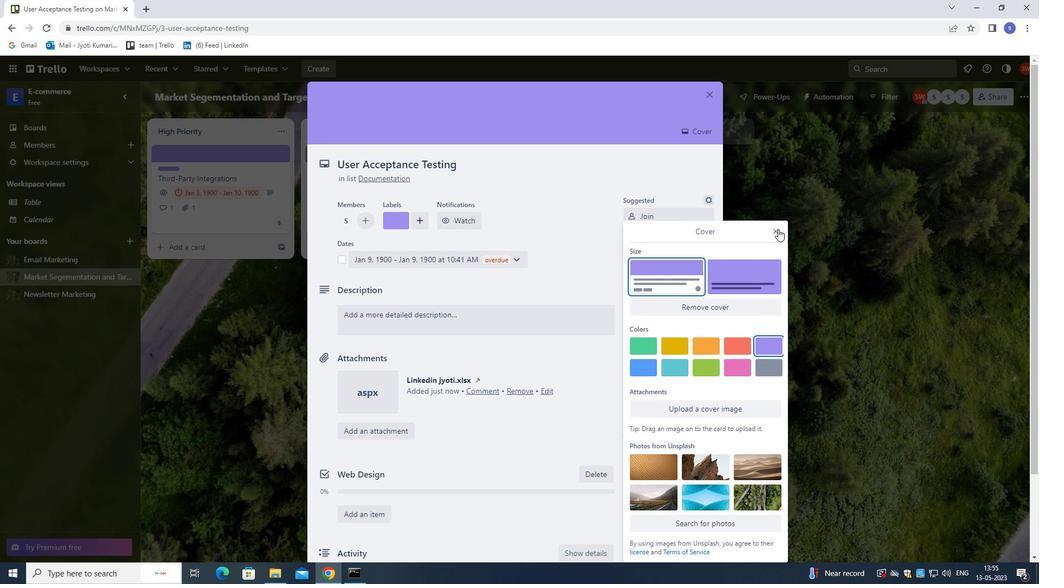 
Action: Mouse moved to (533, 323)
Screenshot: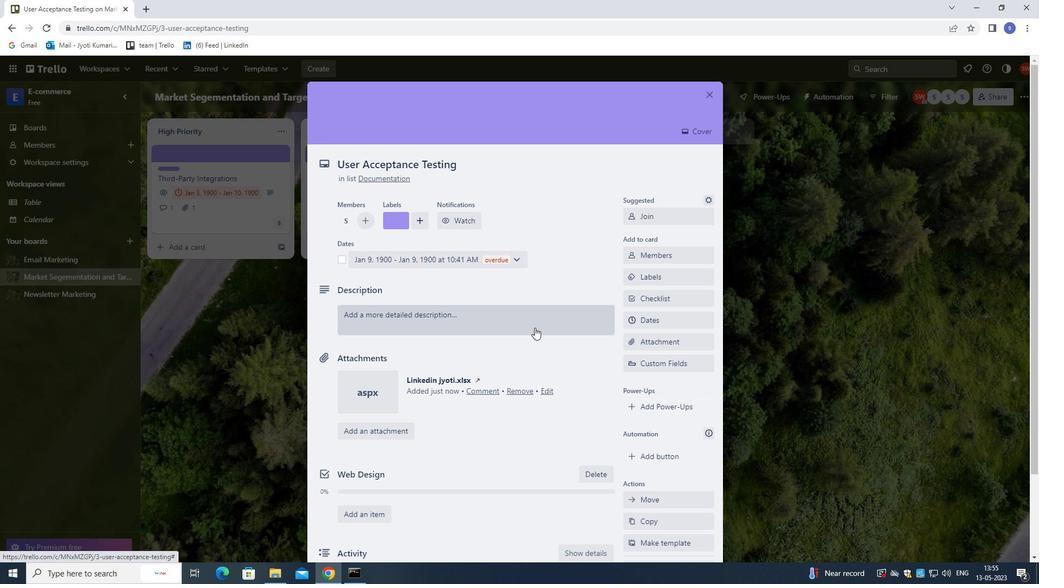 
Action: Mouse pressed left at (533, 323)
Screenshot: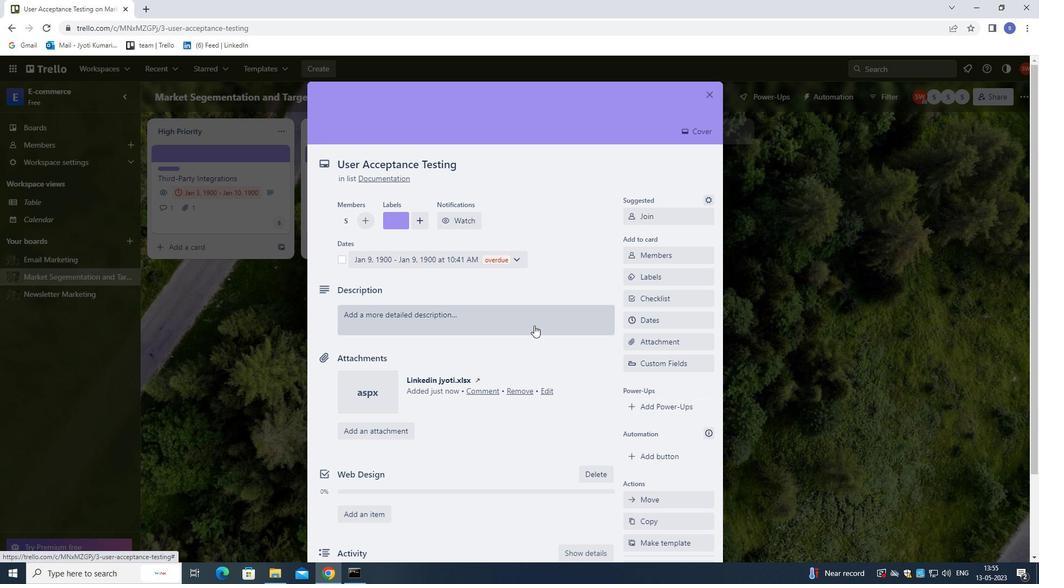 
Action: Key pressed <Key.shift>BRAINSTROM<Key.space>NEW<Key.space>MARKETING<Key.space>CAMPAIGN<Key.space>IDEAS<Key.space>A<Key.backspace>.
Screenshot: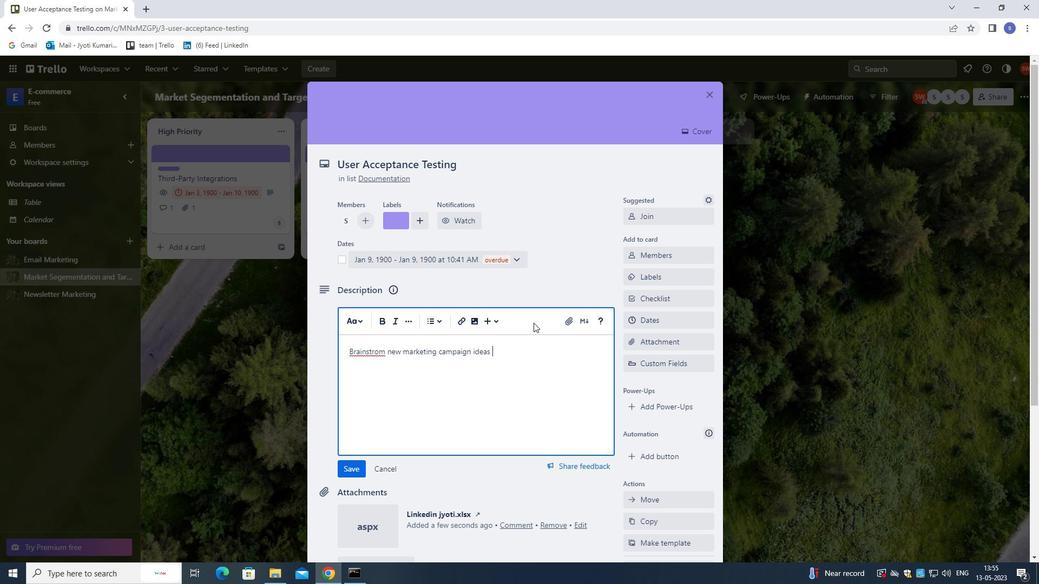 
Action: Mouse moved to (376, 351)
Screenshot: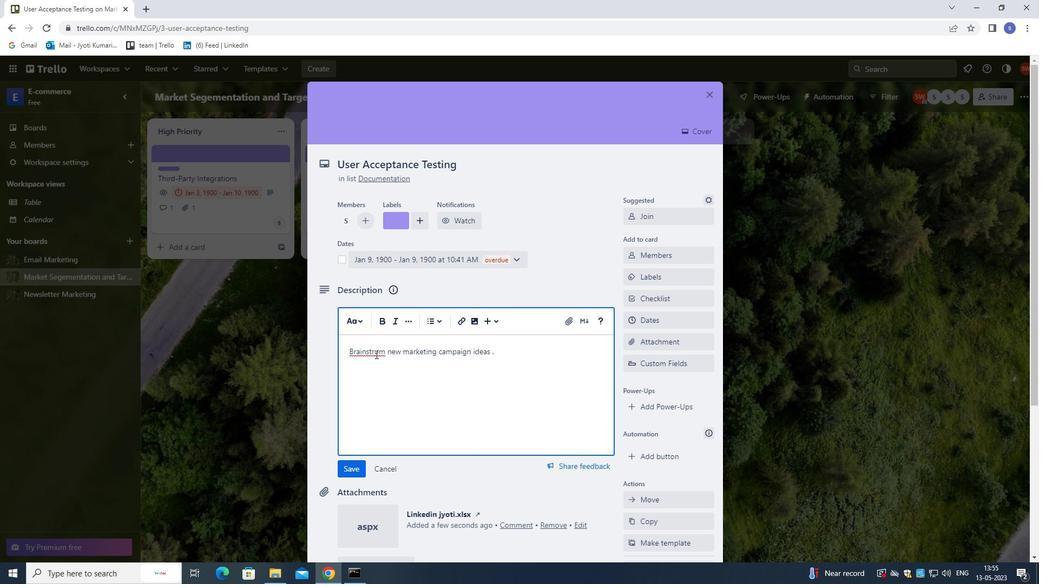 
Action: Mouse pressed left at (376, 351)
Screenshot: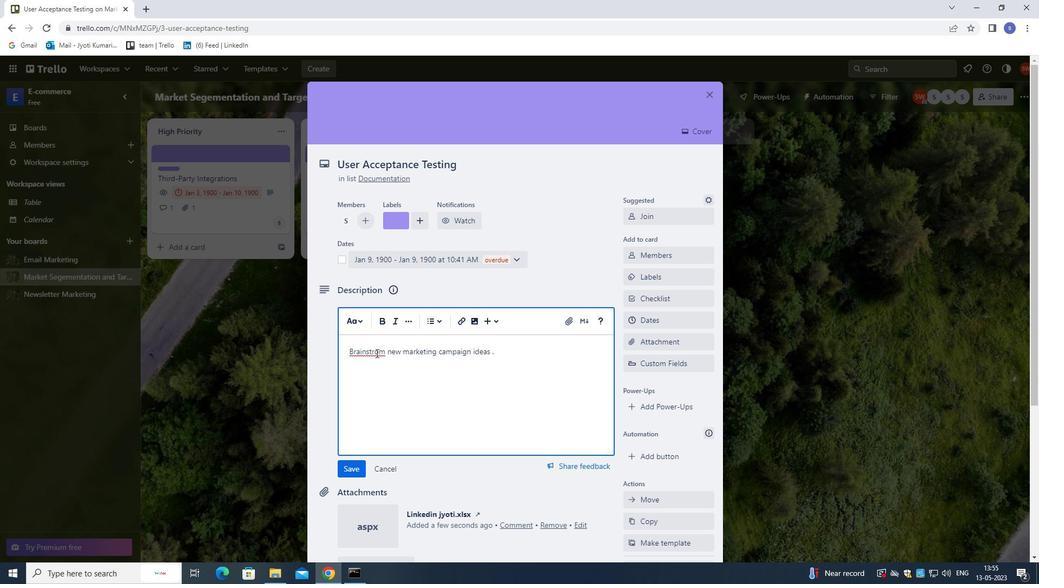 
Action: Mouse moved to (424, 415)
Screenshot: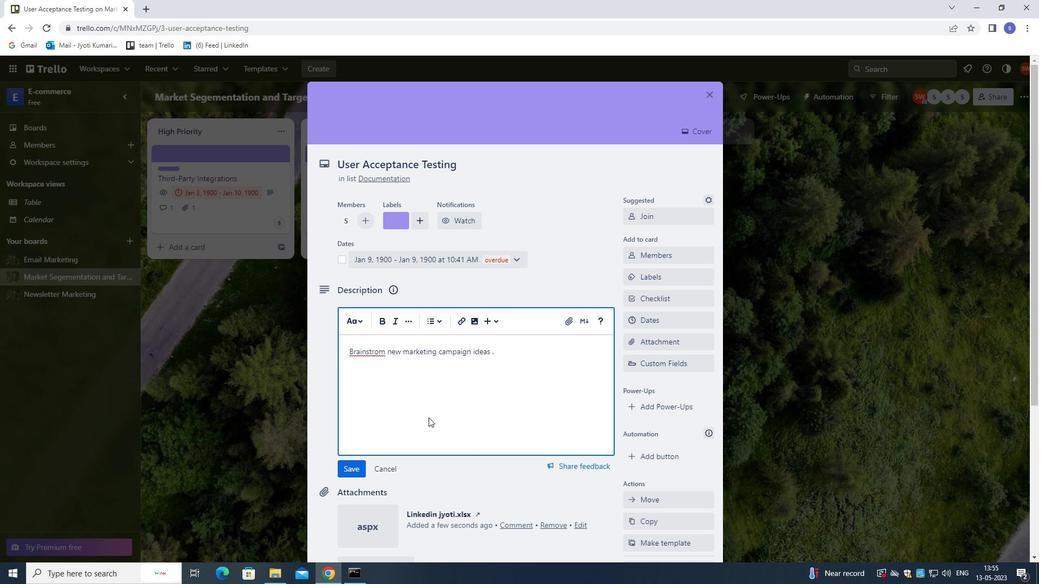 
Action: Key pressed <Key.backspace><Key.backspace>OR
Screenshot: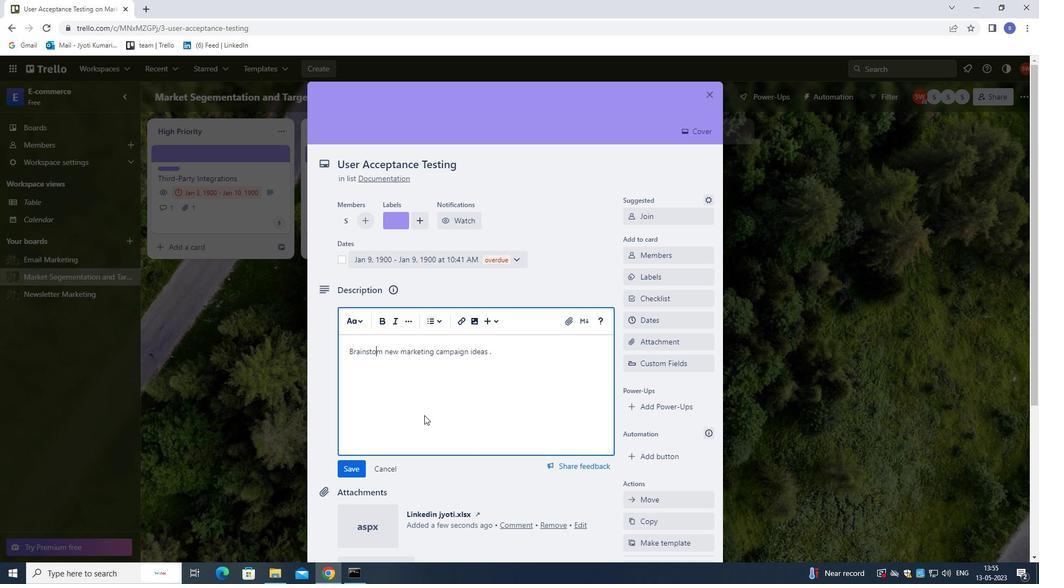
Action: Mouse moved to (413, 426)
Screenshot: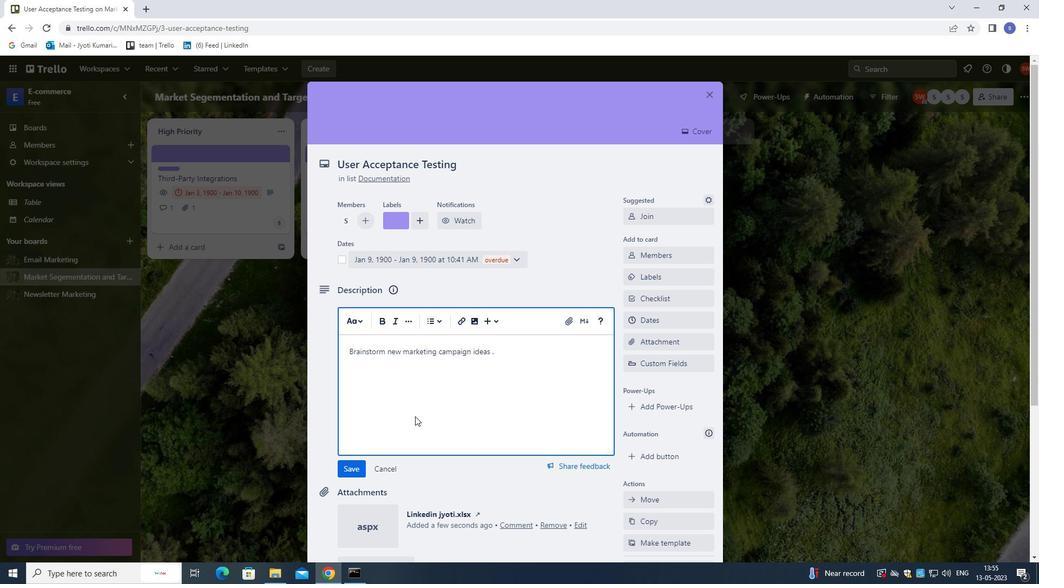 
Action: Mouse scrolled (413, 426) with delta (0, 0)
Screenshot: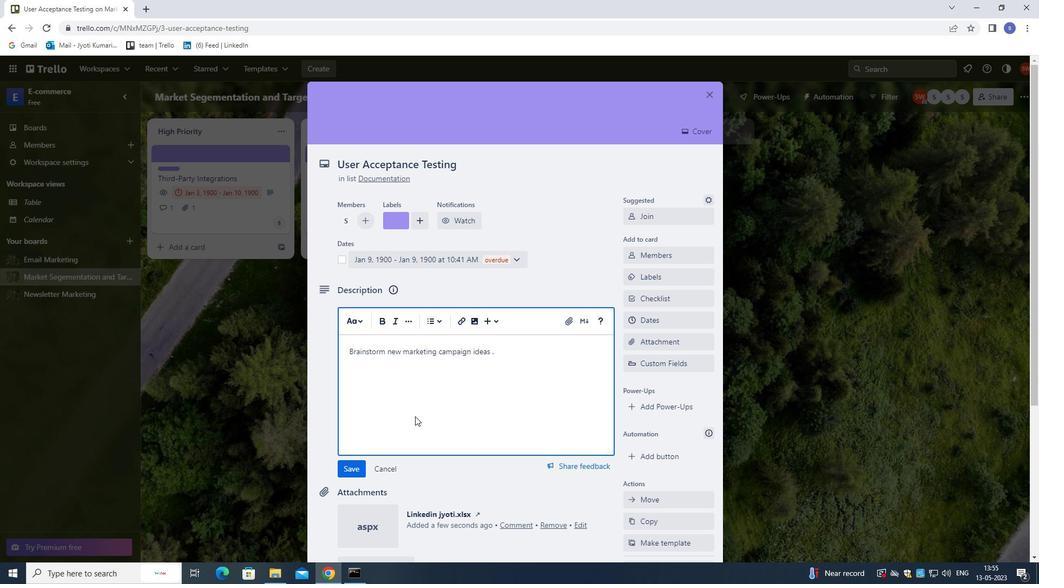 
Action: Mouse moved to (412, 428)
Screenshot: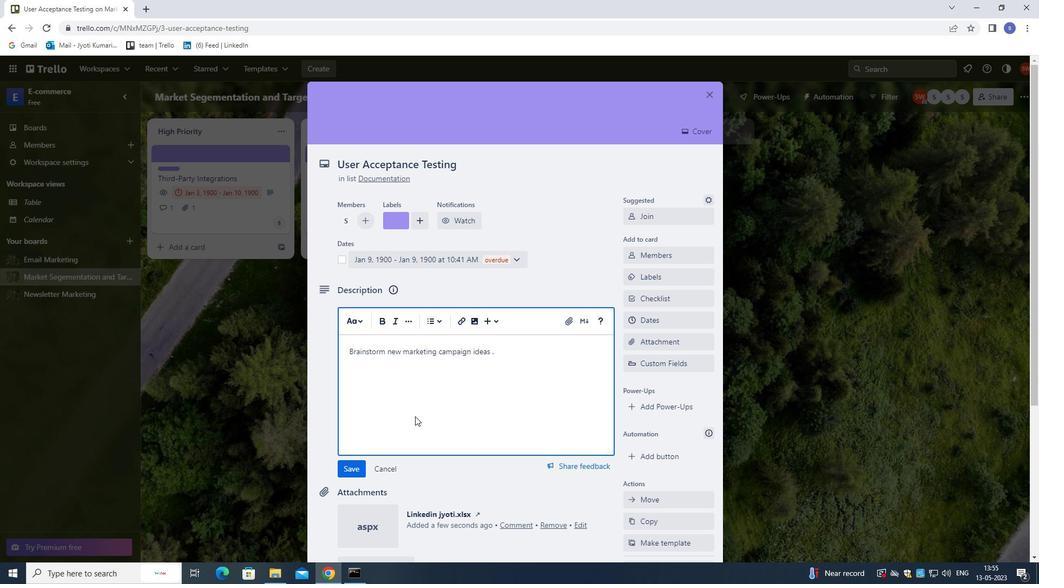 
Action: Mouse scrolled (412, 427) with delta (0, 0)
Screenshot: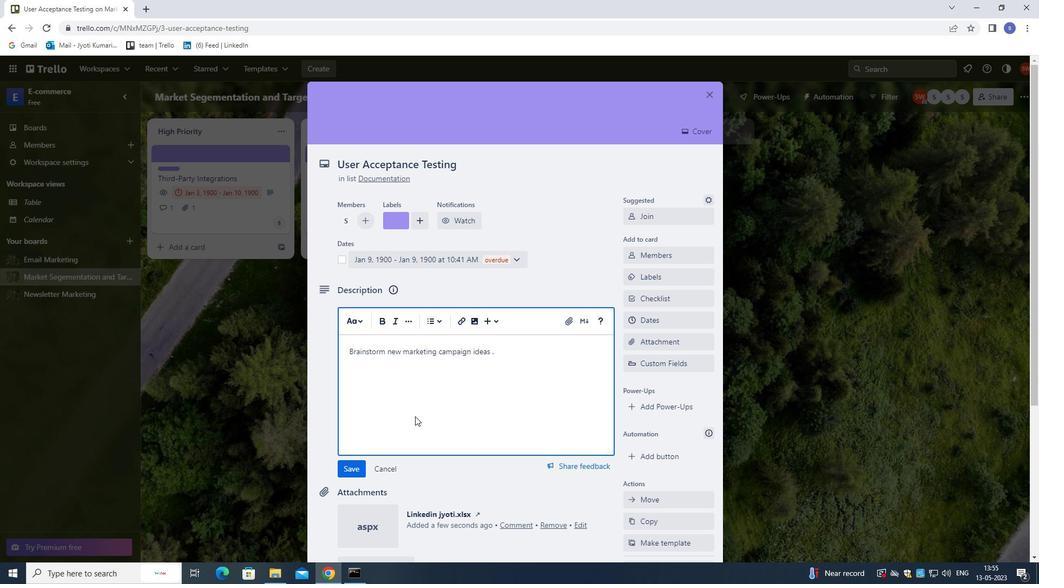 
Action: Mouse moved to (410, 432)
Screenshot: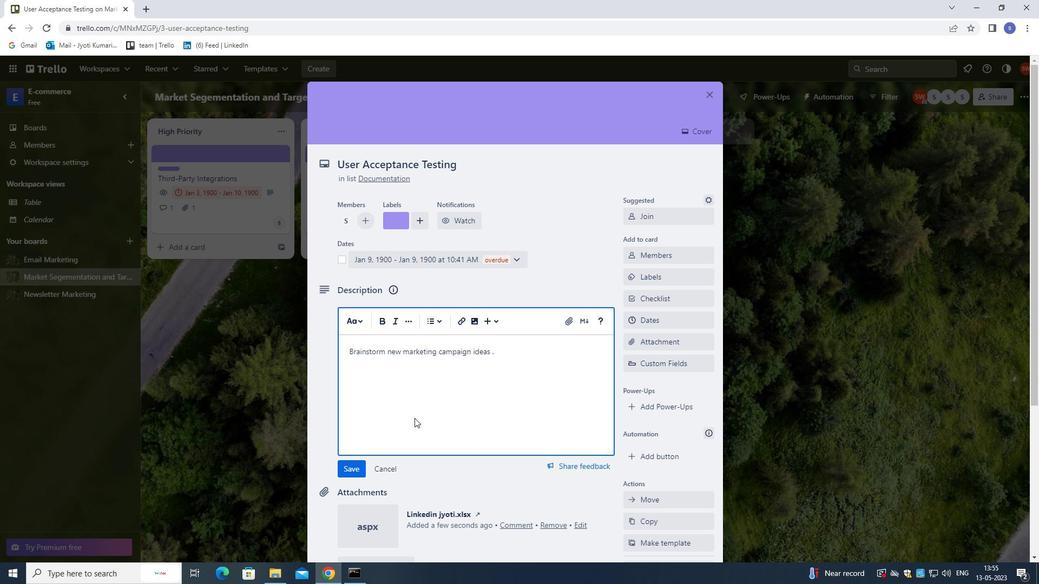 
Action: Mouse scrolled (410, 432) with delta (0, 0)
Screenshot: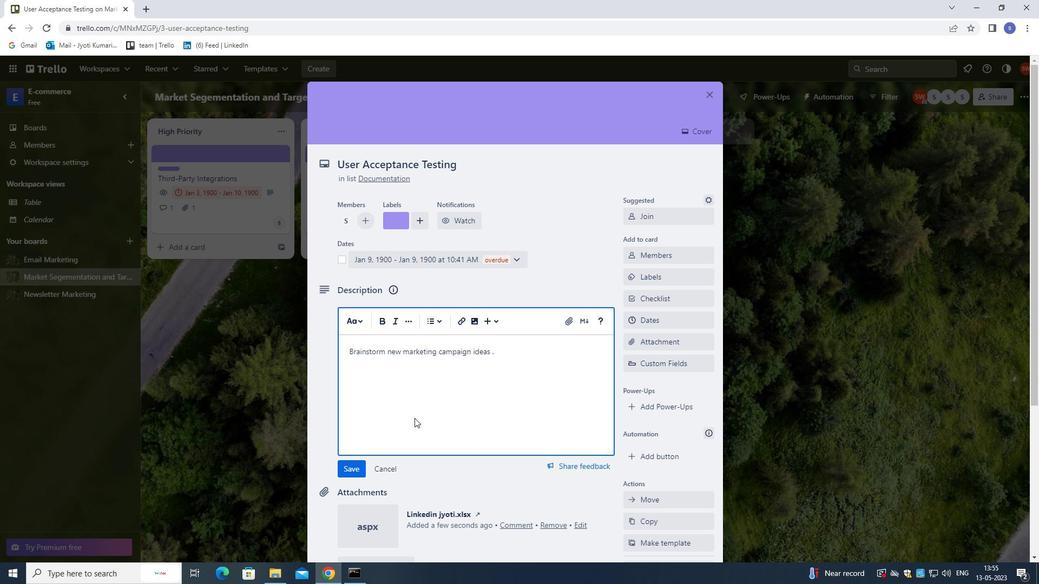 
Action: Mouse moved to (404, 486)
Screenshot: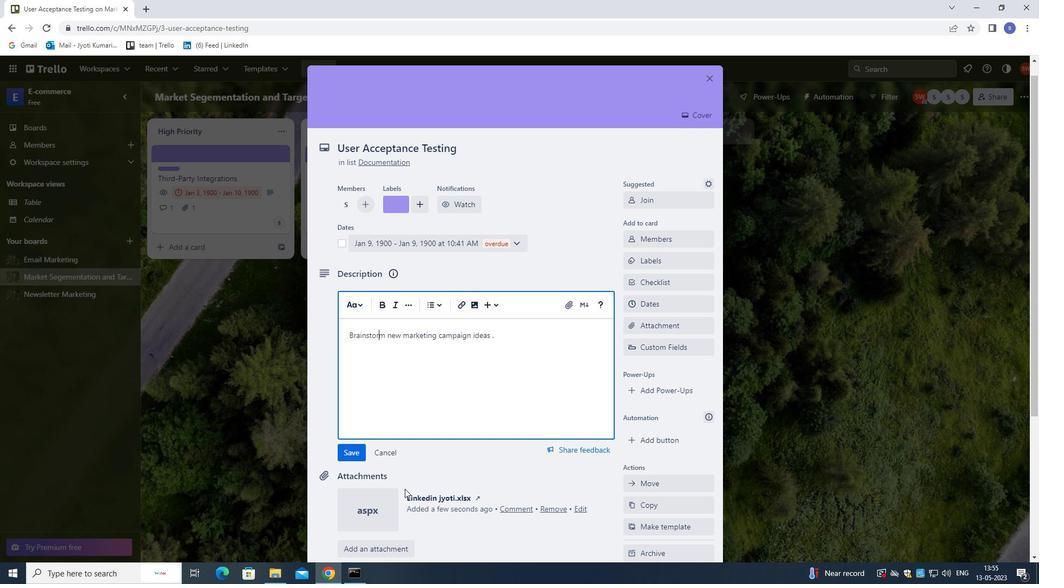 
Action: Mouse scrolled (404, 486) with delta (0, 0)
Screenshot: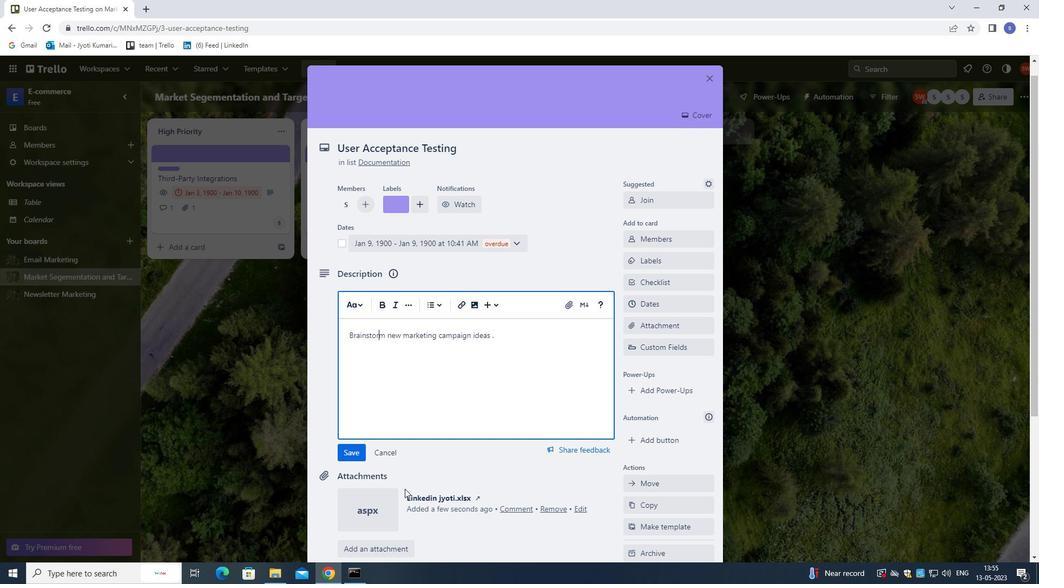 
Action: Mouse scrolled (404, 486) with delta (0, 0)
Screenshot: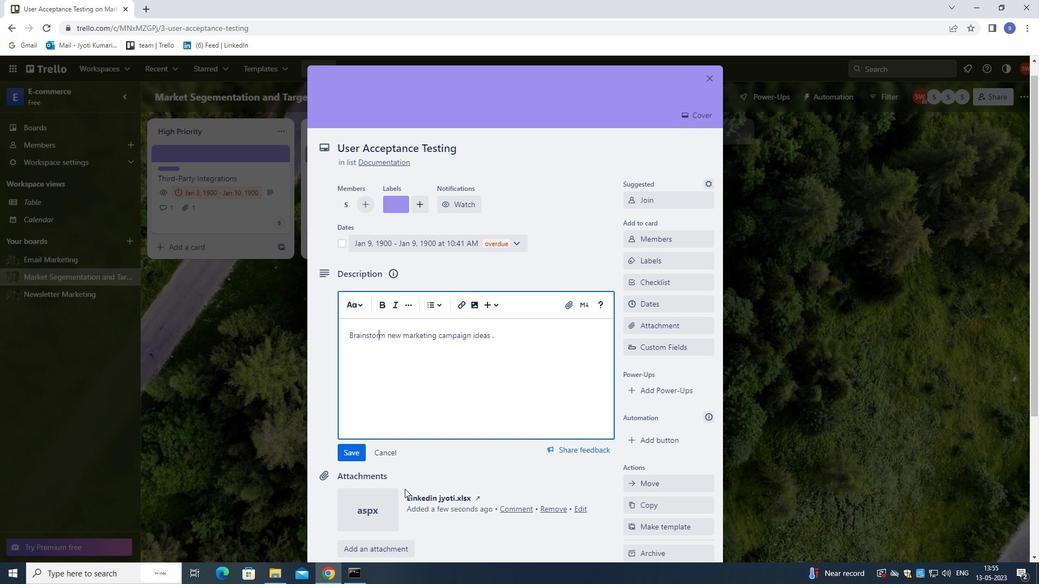 
Action: Mouse scrolled (404, 486) with delta (0, 0)
Screenshot: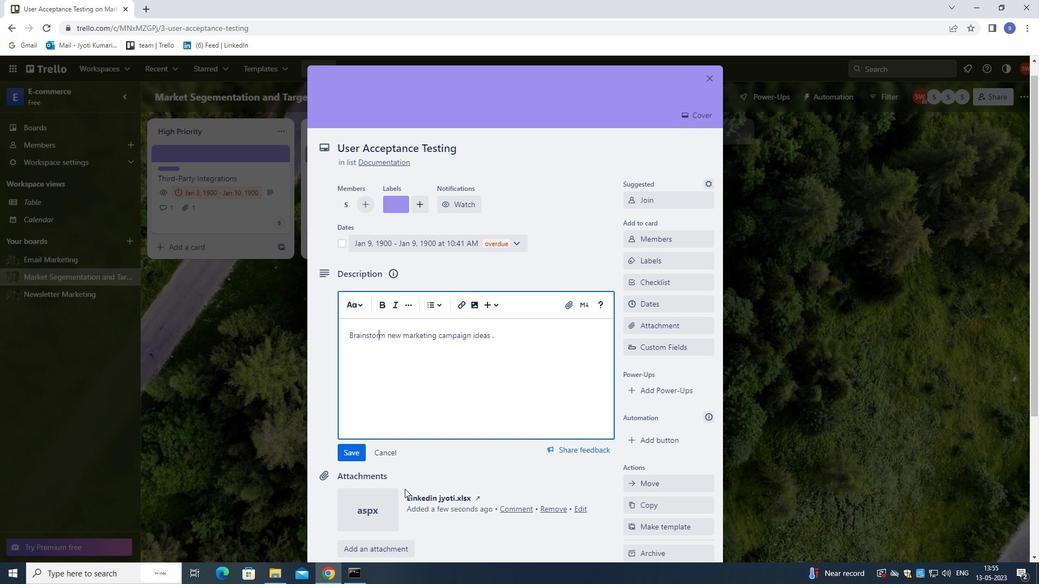 
Action: Mouse scrolled (404, 486) with delta (0, 0)
Screenshot: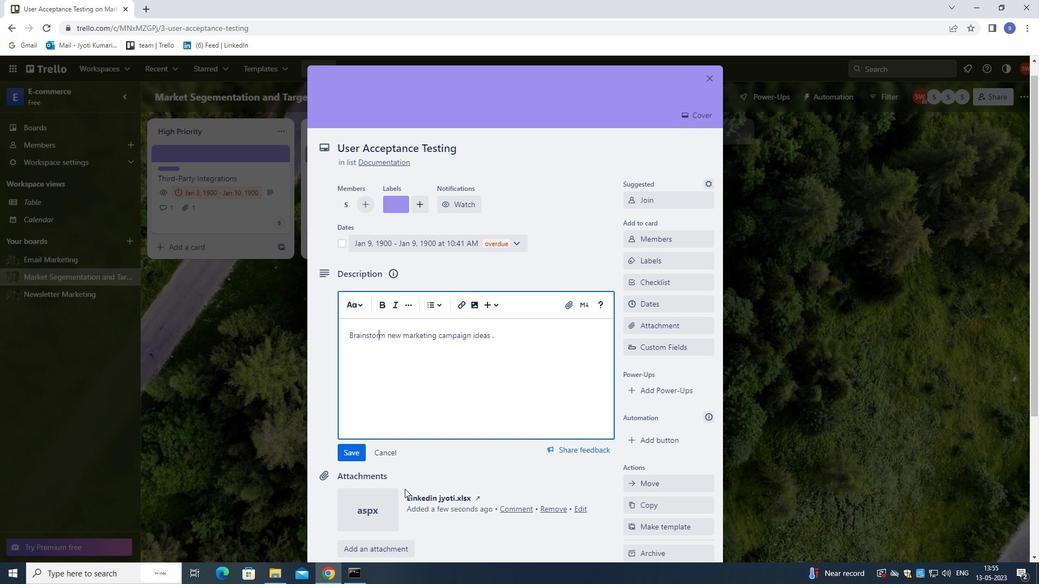 
Action: Mouse scrolled (404, 486) with delta (0, 0)
Screenshot: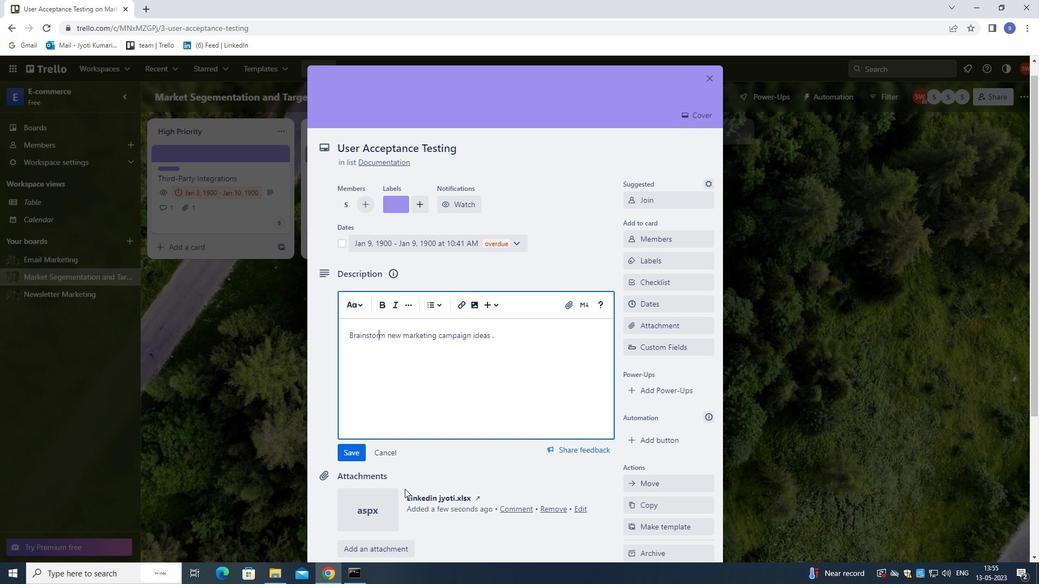 
Action: Mouse scrolled (404, 486) with delta (0, 0)
Screenshot: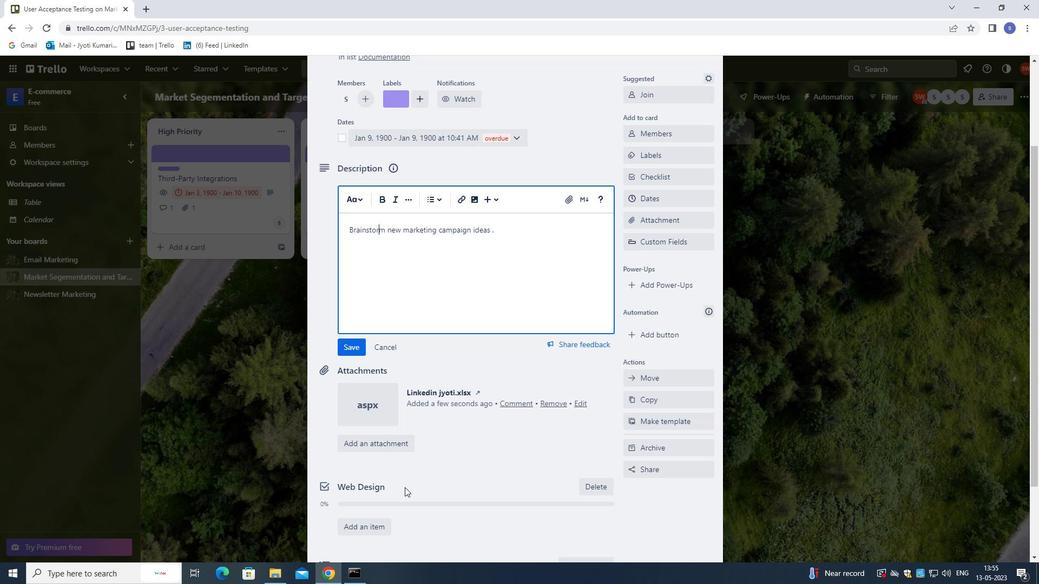 
Action: Mouse moved to (406, 487)
Screenshot: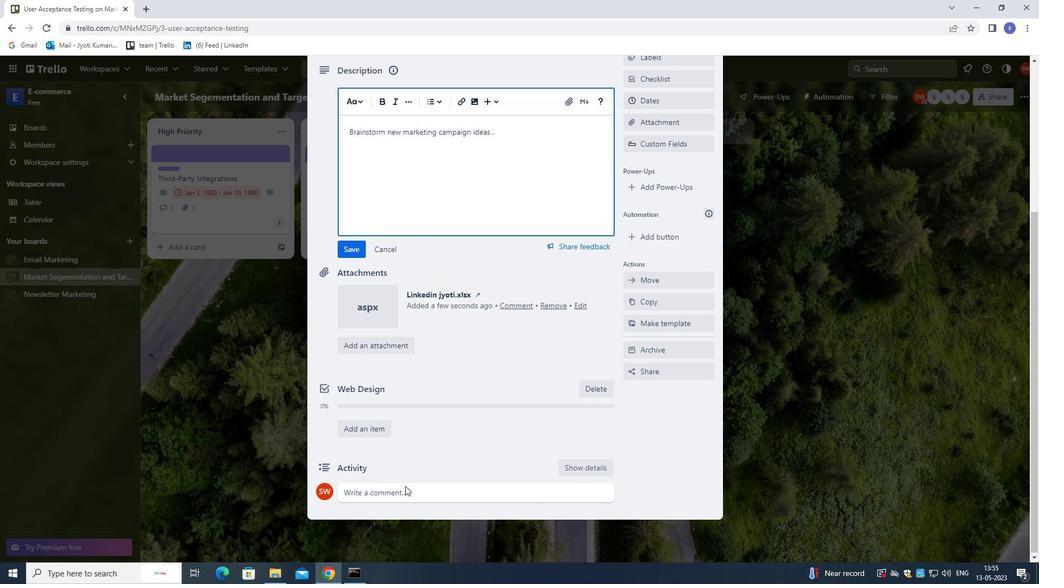 
Action: Mouse pressed left at (406, 487)
Screenshot: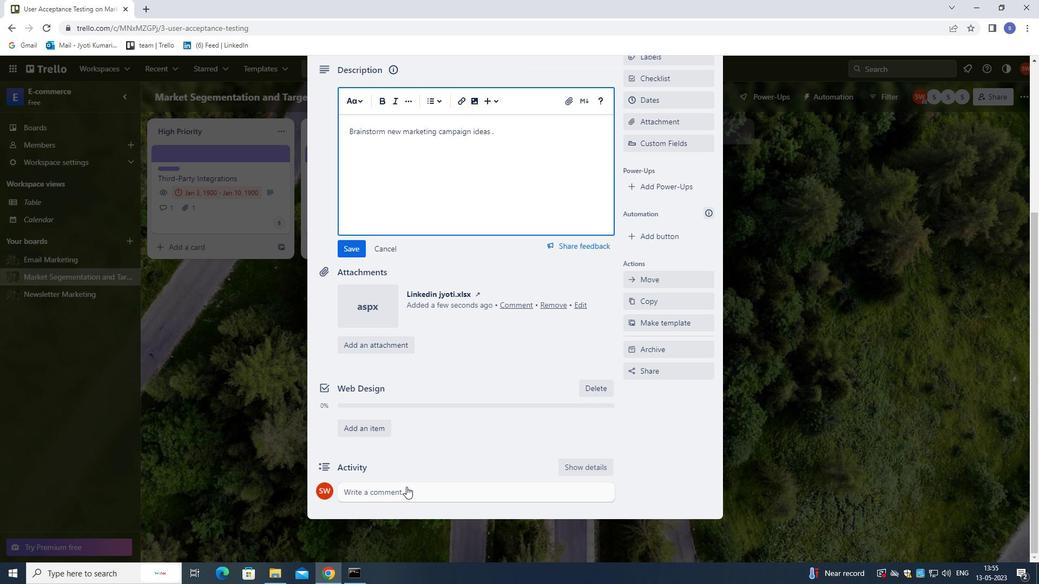 
Action: Mouse moved to (411, 432)
Screenshot: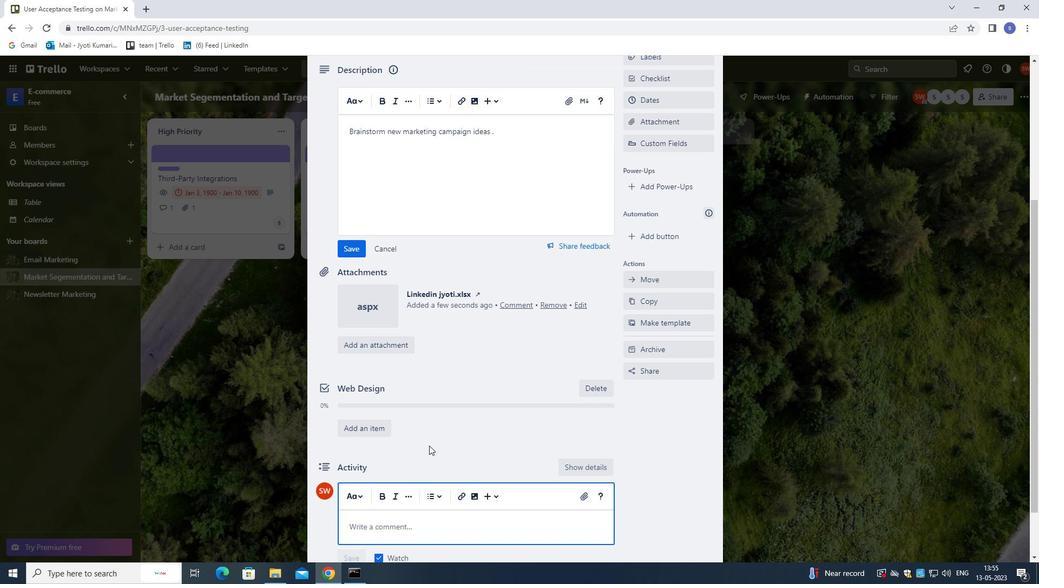 
Action: Key pressed <Key.shift>LET<Key.space>US<Key.space>APPROACH<Key.space>THIS<Key.space>TASK<Key.space>WITH<Key.space>AS<Key.space><Key.backspace><Key.backspace><Key.space>SENSE<Key.space>OF<Key.space>OWNERSHIP<Key.space>AND<Key.space>RESPONSIBILITY<Key.space>,<Key.space>RECOGNIZING<Key.space>THAT<Key.space>ITS<Key.space>SUCCESS<Key.space>O<Key.backspace>IS<Key.space>OR<Key.space>RESPONSIBIITY<Key.space><Key.backspace><Key.backspace><Key.backspace><Key.backspace><Key.backspace><Key.backspace><Key.backspace>IBILITY<Key.space>.
Screenshot: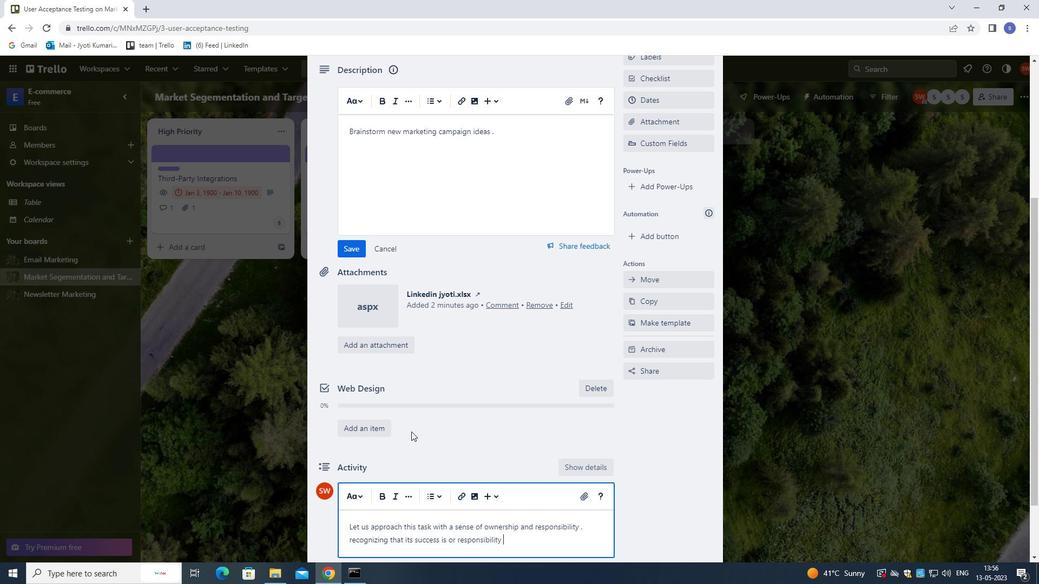 
Action: Mouse moved to (349, 244)
Screenshot: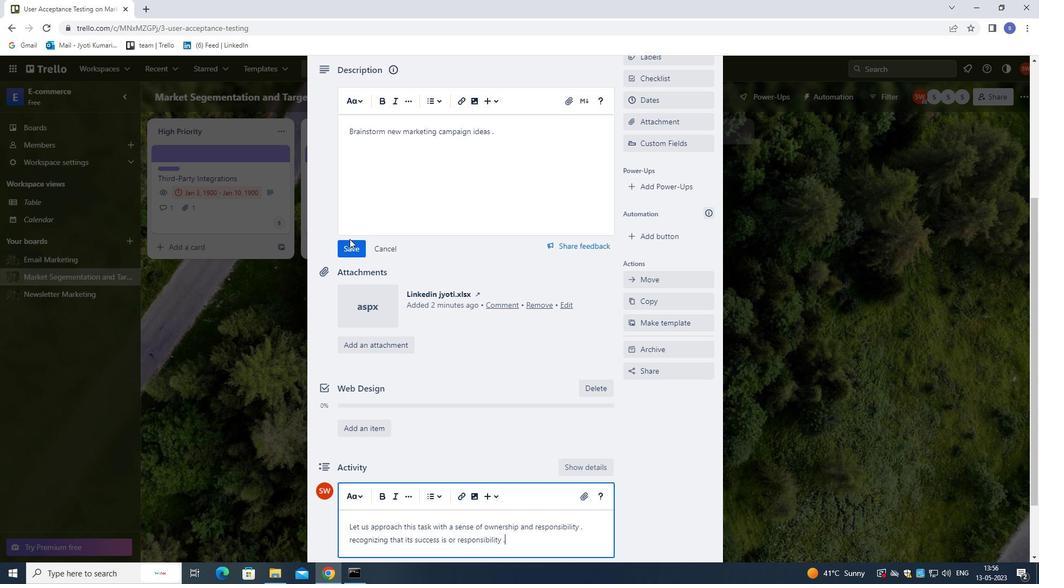 
Action: Mouse pressed left at (349, 244)
Screenshot: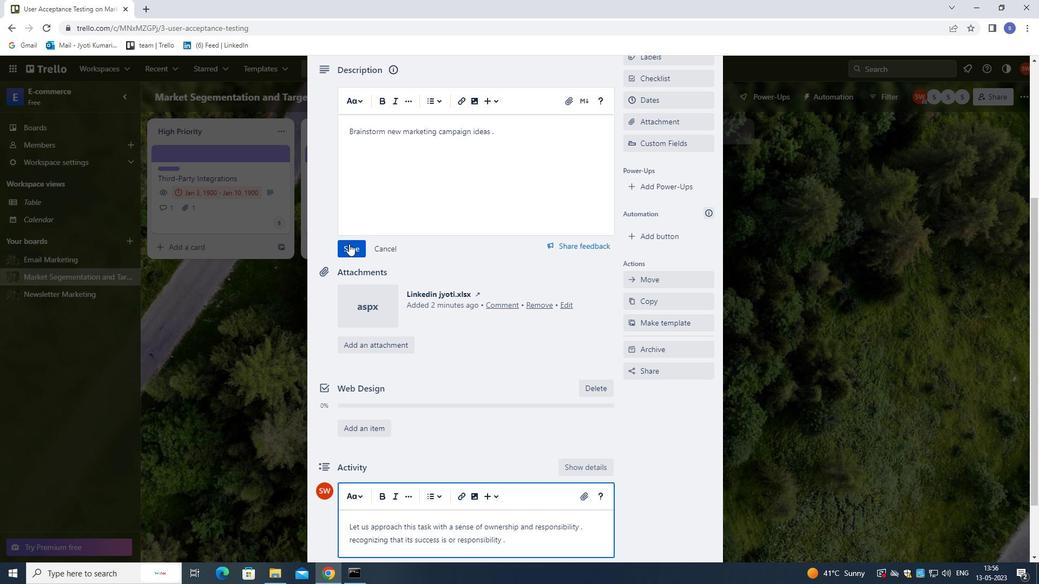 
Action: Mouse moved to (368, 270)
Screenshot: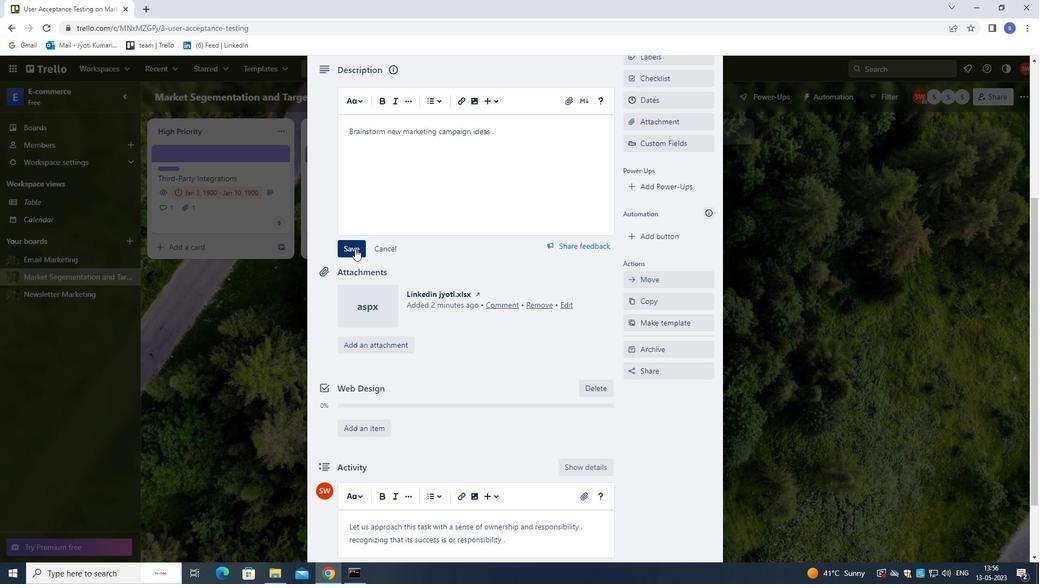
Action: Mouse scrolled (368, 270) with delta (0, 0)
Screenshot: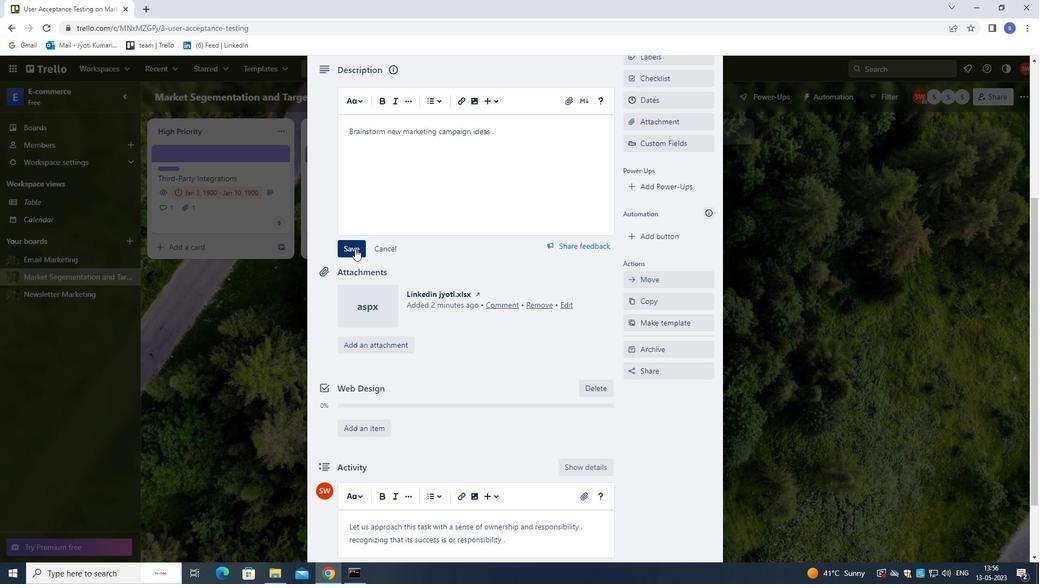 
Action: Mouse moved to (372, 281)
Screenshot: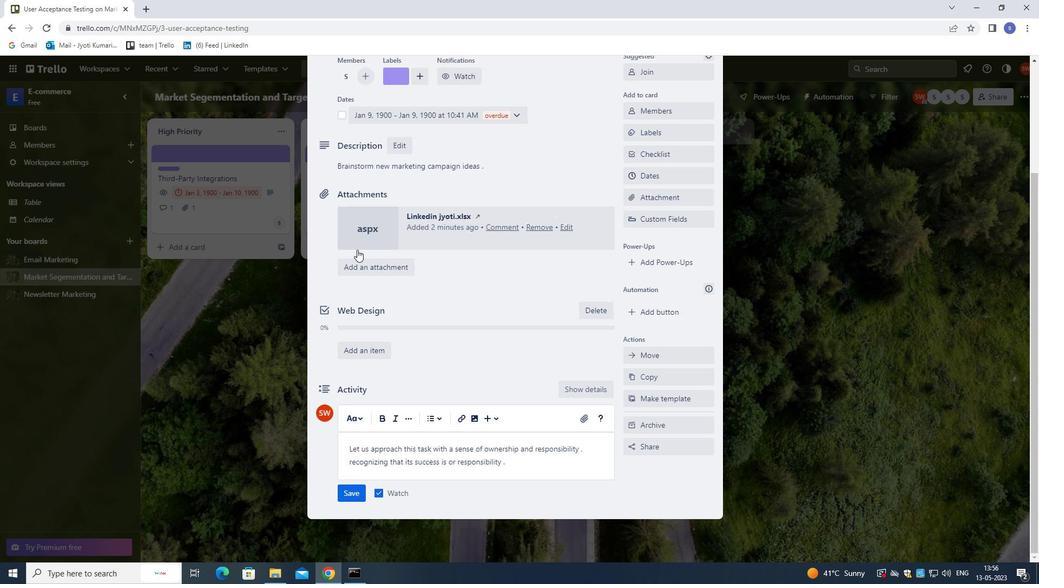 
Action: Mouse scrolled (372, 280) with delta (0, 0)
Screenshot: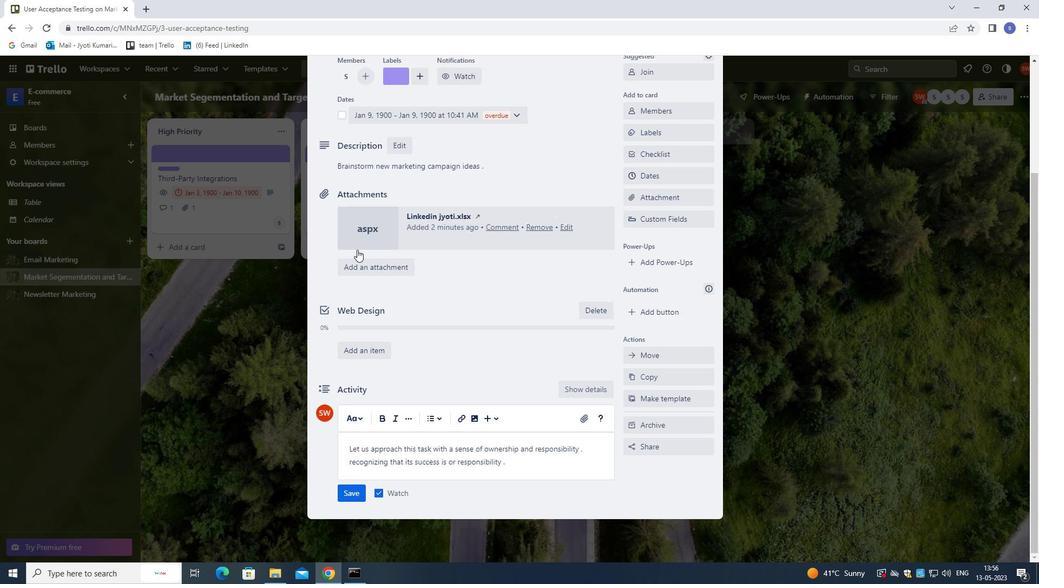 
Action: Mouse moved to (373, 288)
Screenshot: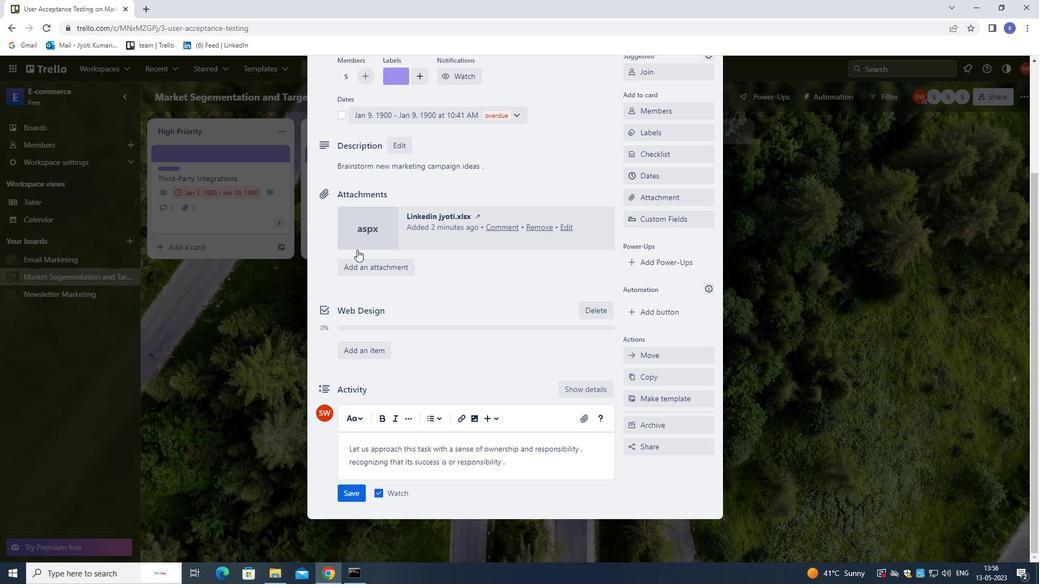 
Action: Mouse scrolled (373, 287) with delta (0, 0)
Screenshot: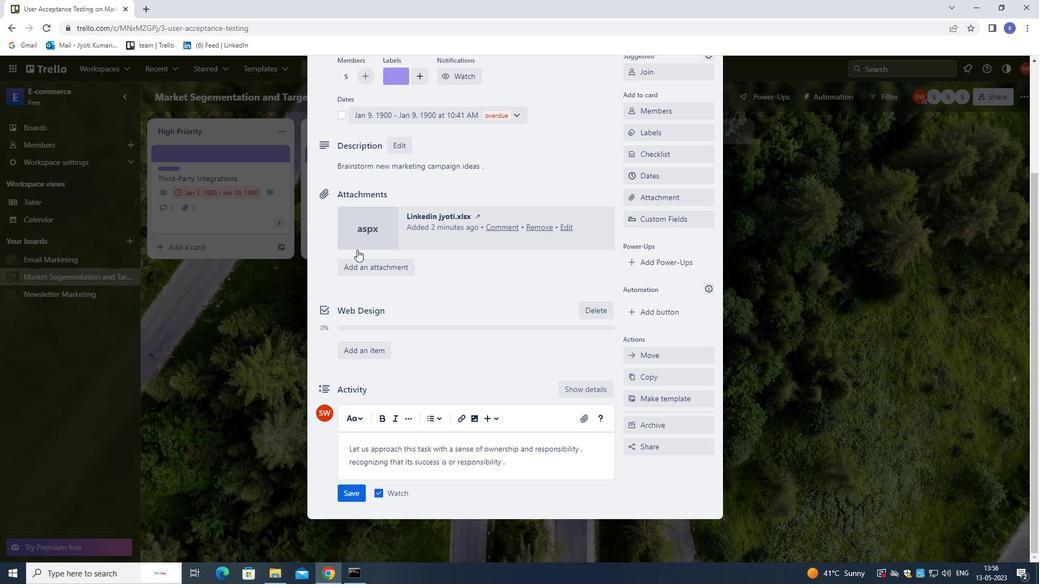 
Action: Mouse moved to (375, 291)
Screenshot: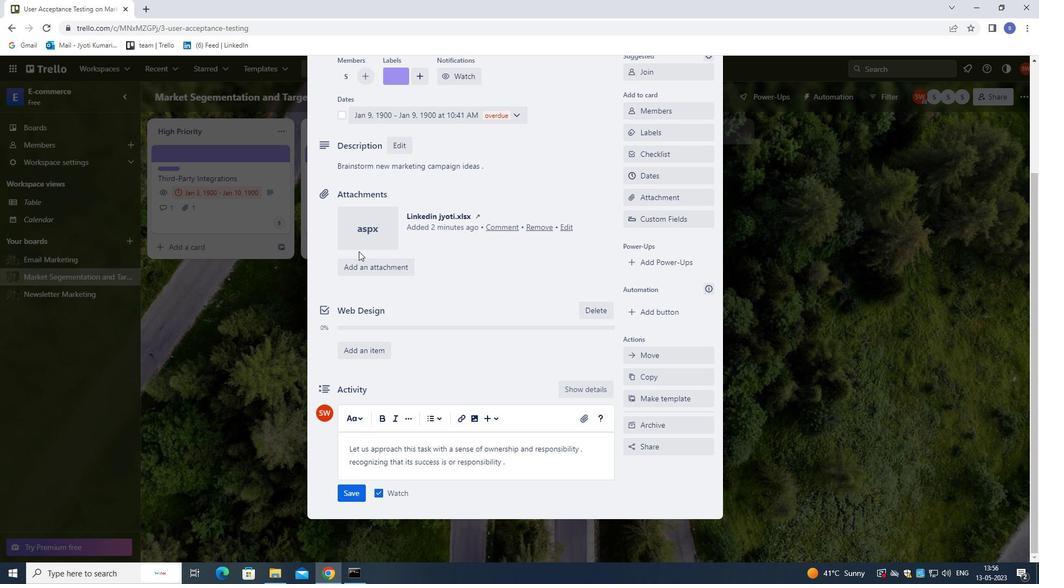 
Action: Mouse scrolled (375, 291) with delta (0, 0)
Screenshot: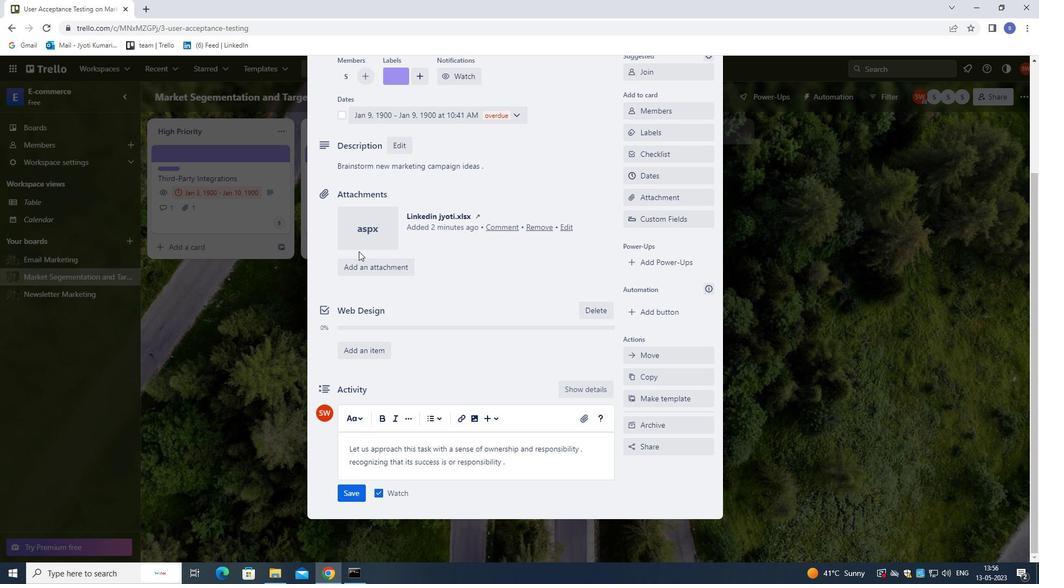 
Action: Mouse moved to (381, 302)
Screenshot: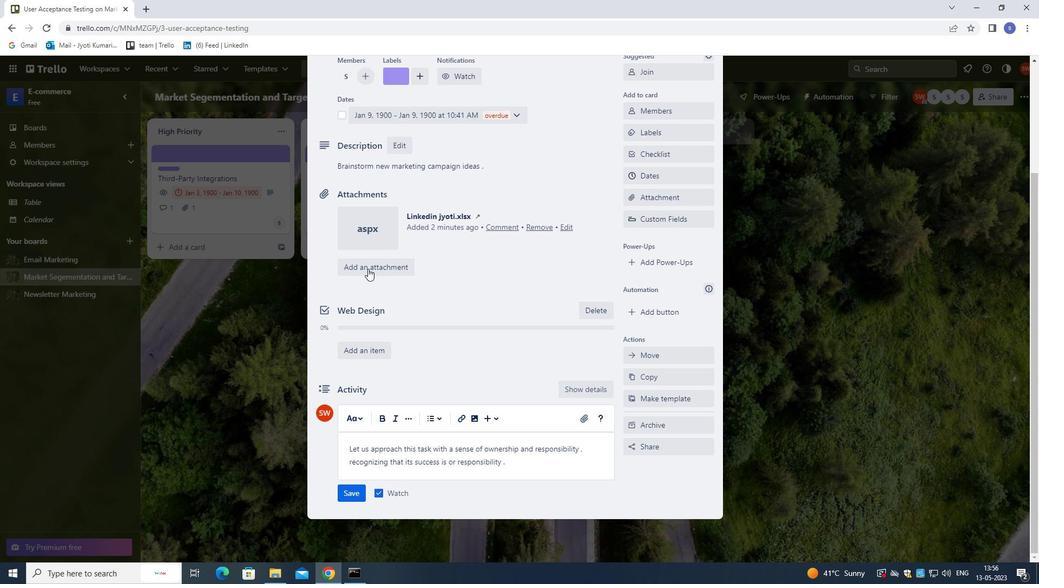 
Action: Mouse scrolled (381, 301) with delta (0, 0)
Screenshot: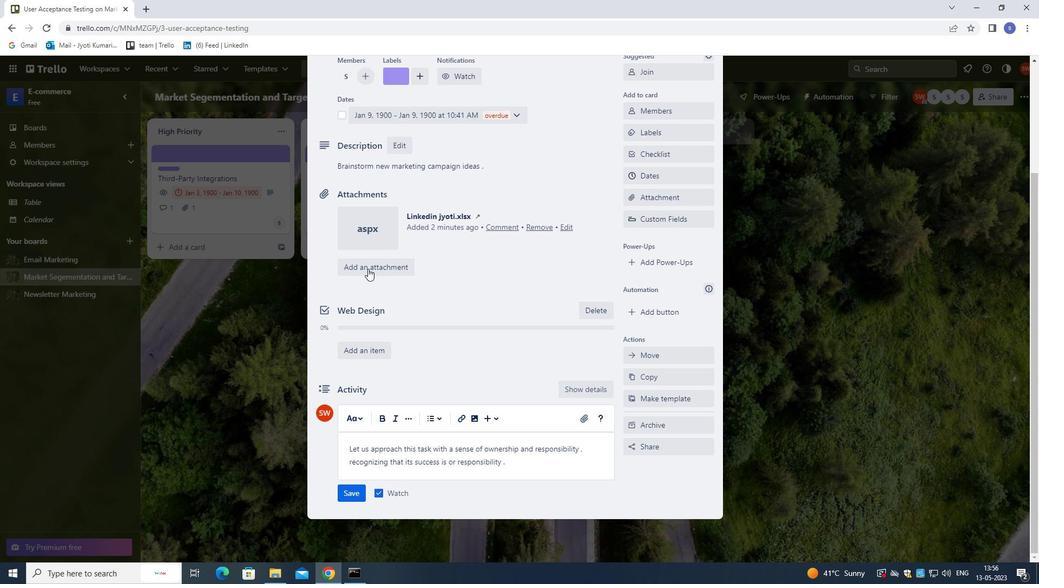 
Action: Mouse moved to (358, 489)
Screenshot: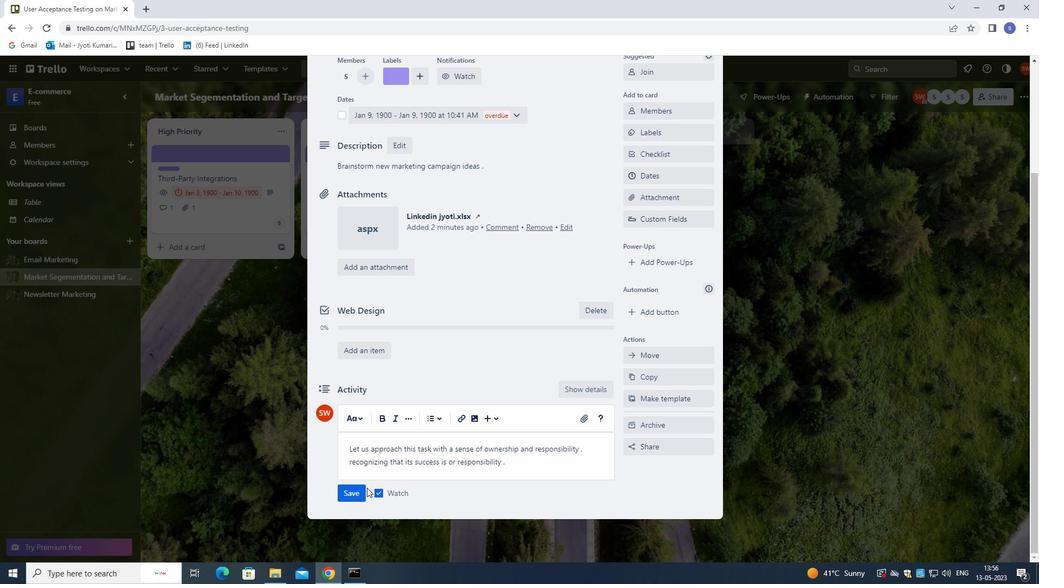 
Action: Mouse pressed left at (358, 489)
Screenshot: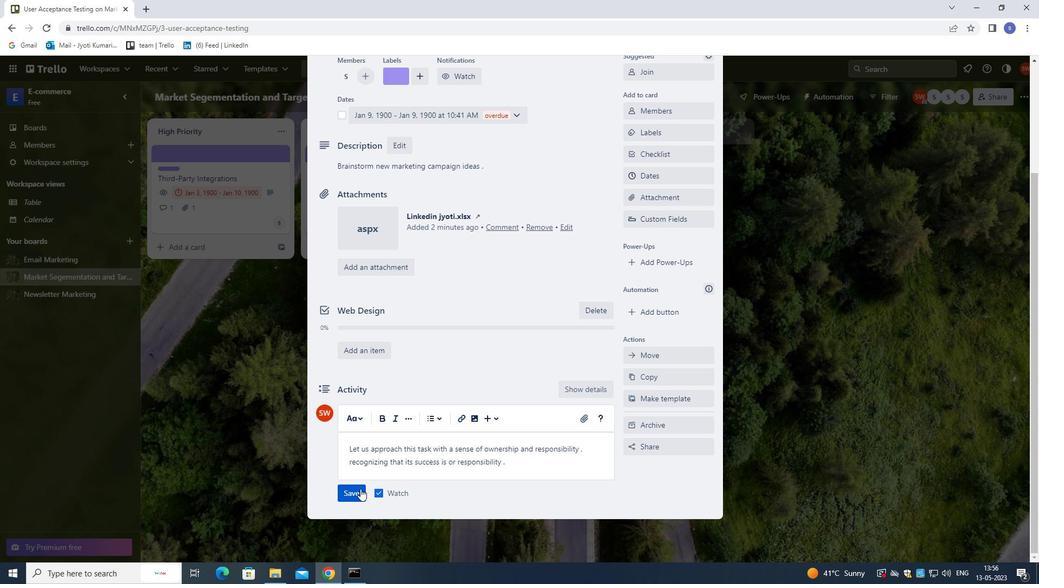 
Action: Mouse moved to (451, 442)
Screenshot: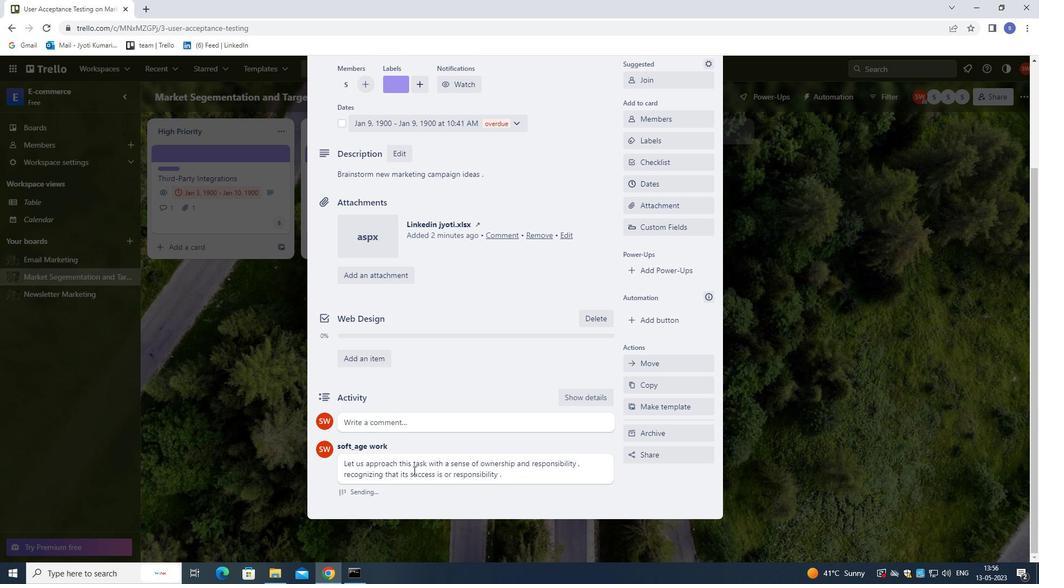 
Action: Mouse scrolled (451, 443) with delta (0, 0)
Screenshot: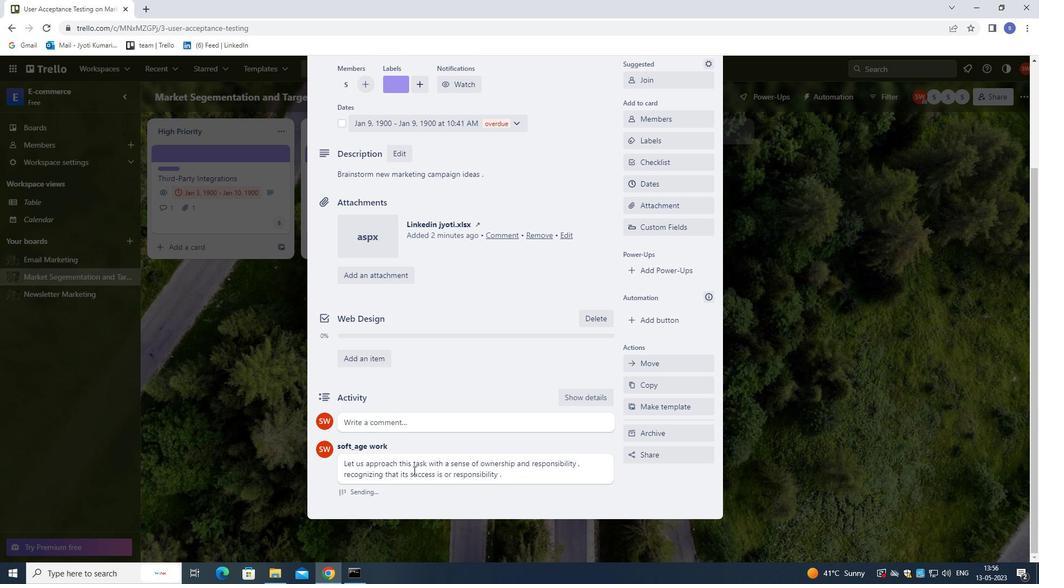 
Action: Mouse moved to (453, 439)
Screenshot: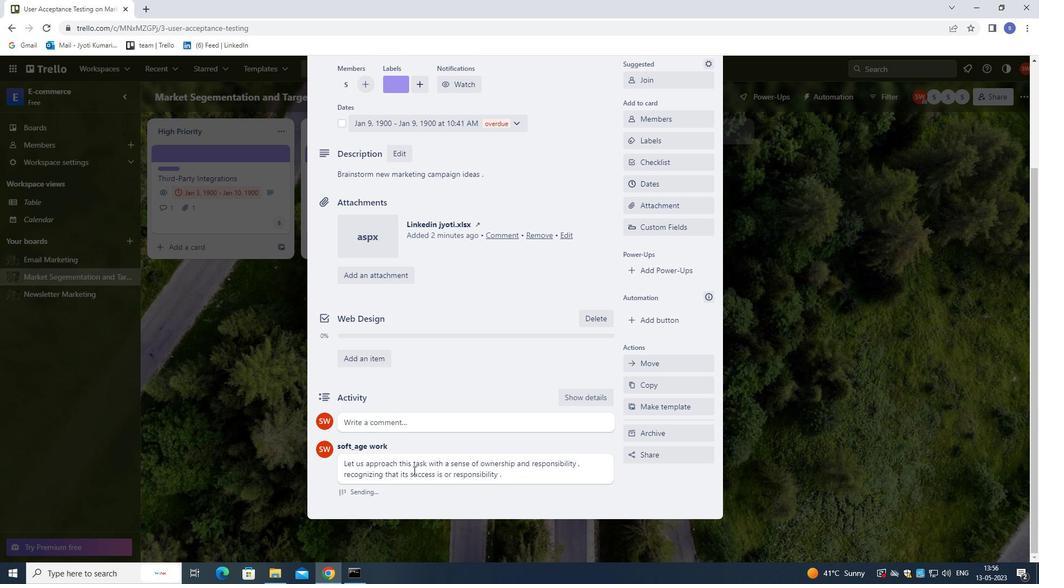
Action: Mouse scrolled (453, 440) with delta (0, 0)
Screenshot: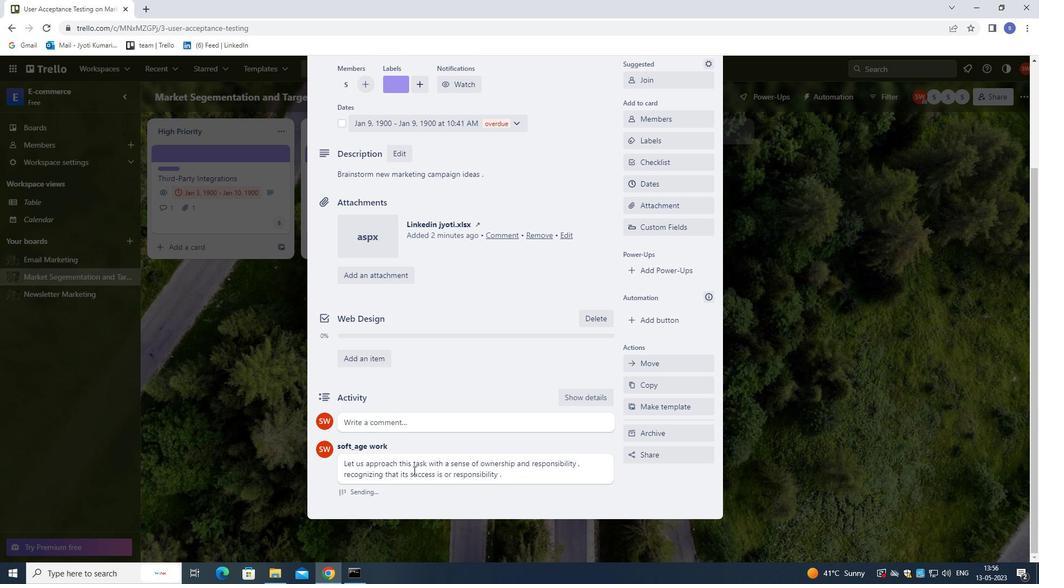 
Action: Mouse moved to (454, 435)
Screenshot: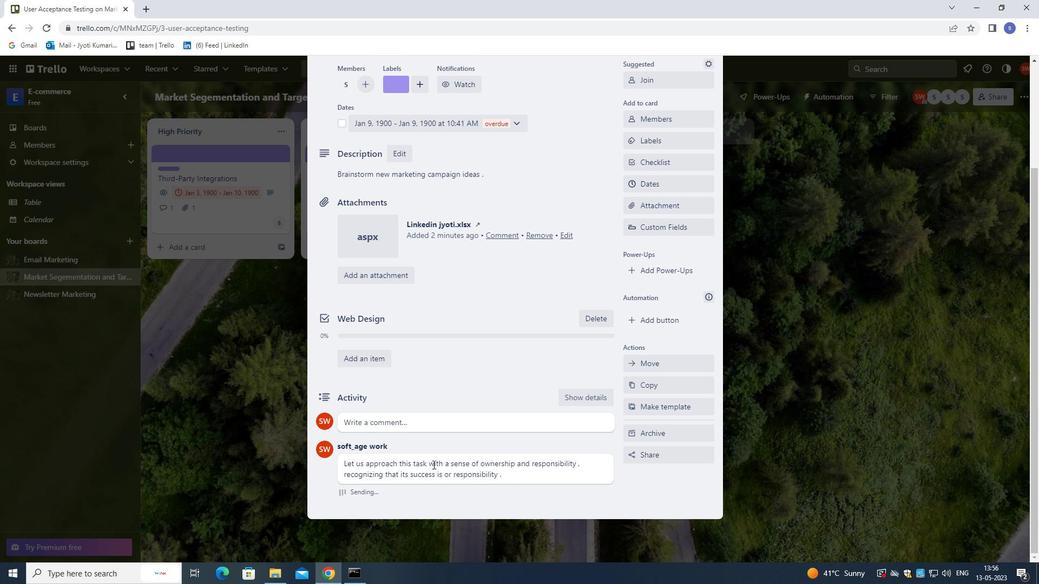 
Action: Mouse scrolled (454, 435) with delta (0, 0)
Screenshot: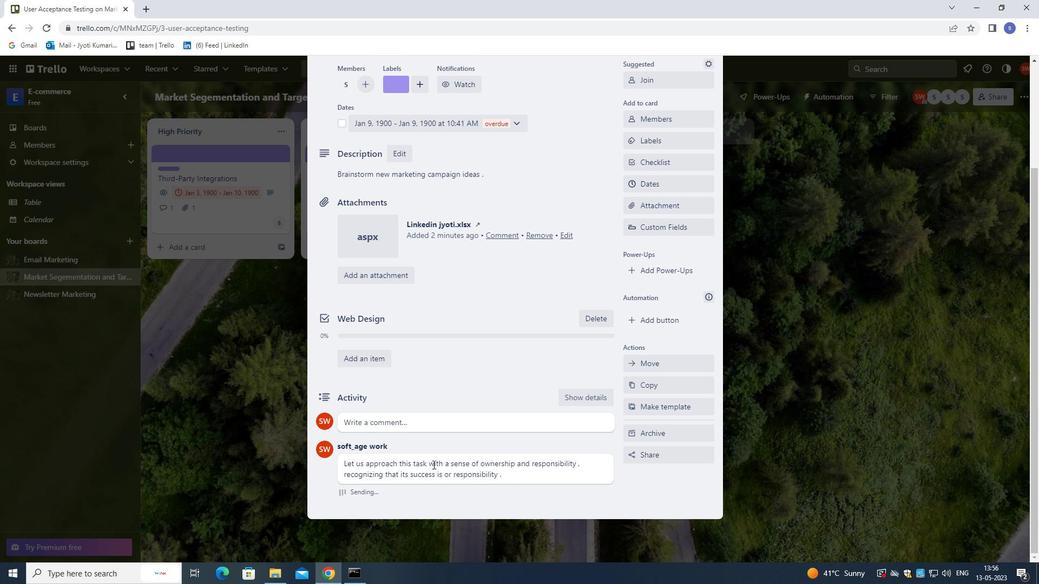 
Action: Mouse moved to (458, 424)
Screenshot: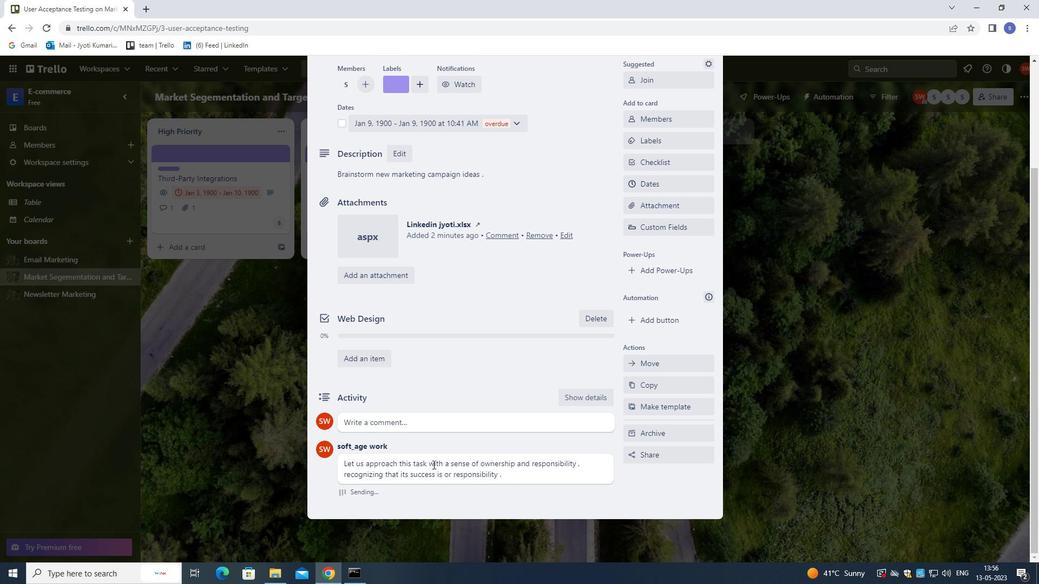 
Action: Mouse scrolled (458, 424) with delta (0, 0)
Screenshot: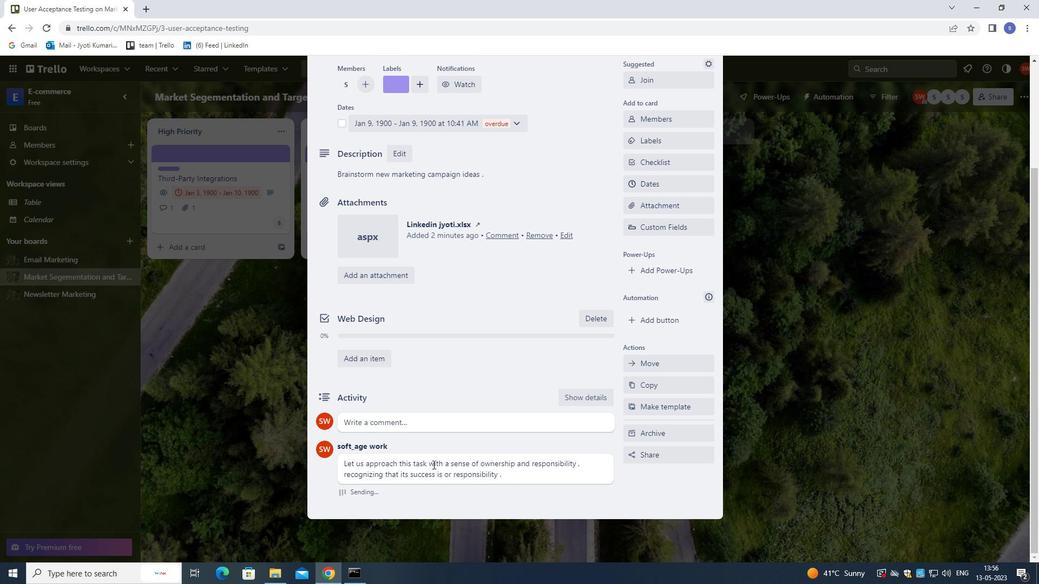 
Action: Mouse moved to (462, 408)
Screenshot: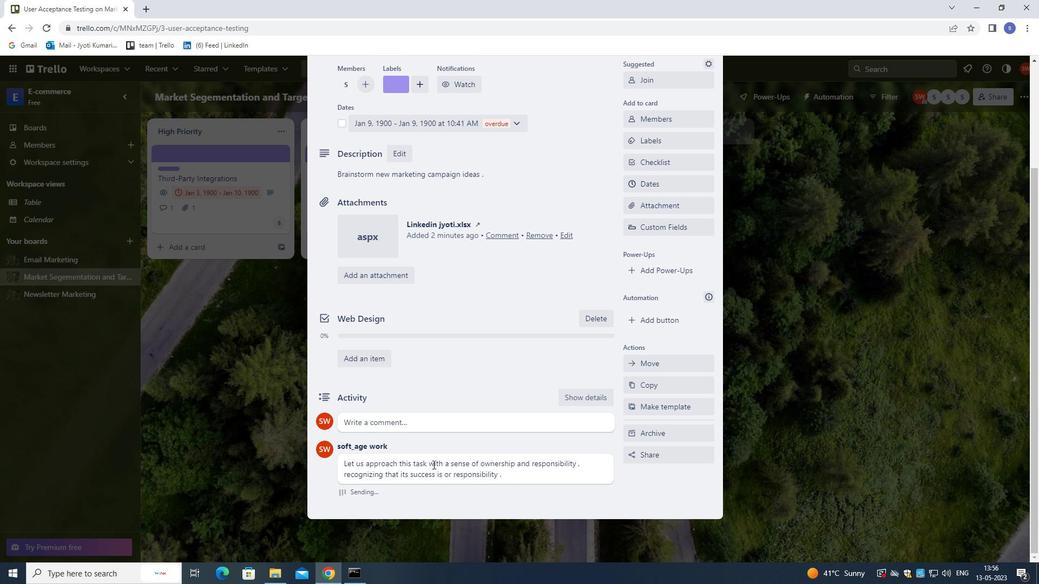 
Action: Mouse scrolled (462, 409) with delta (0, 0)
Screenshot: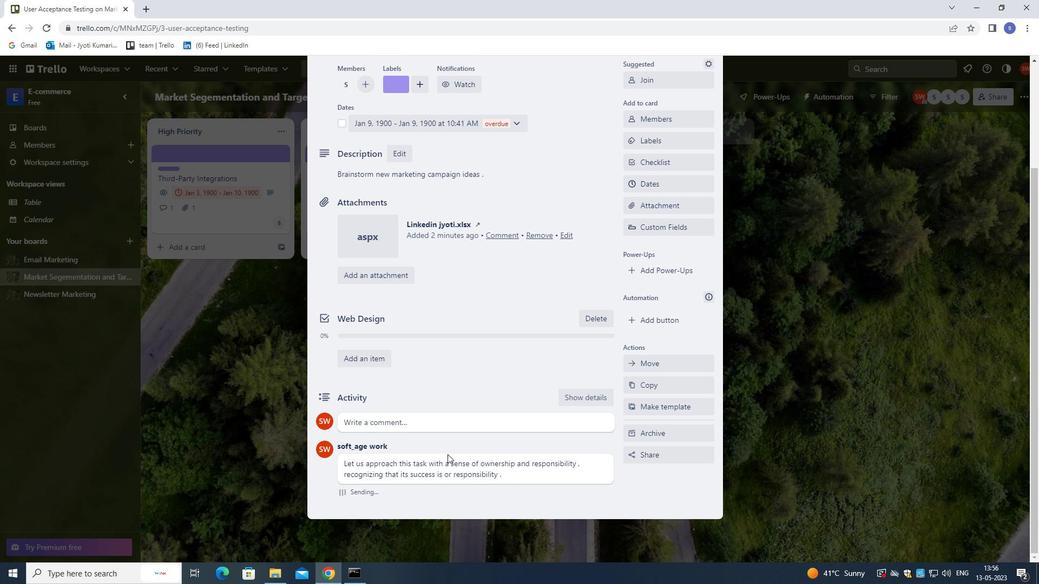 
Action: Mouse moved to (708, 95)
Screenshot: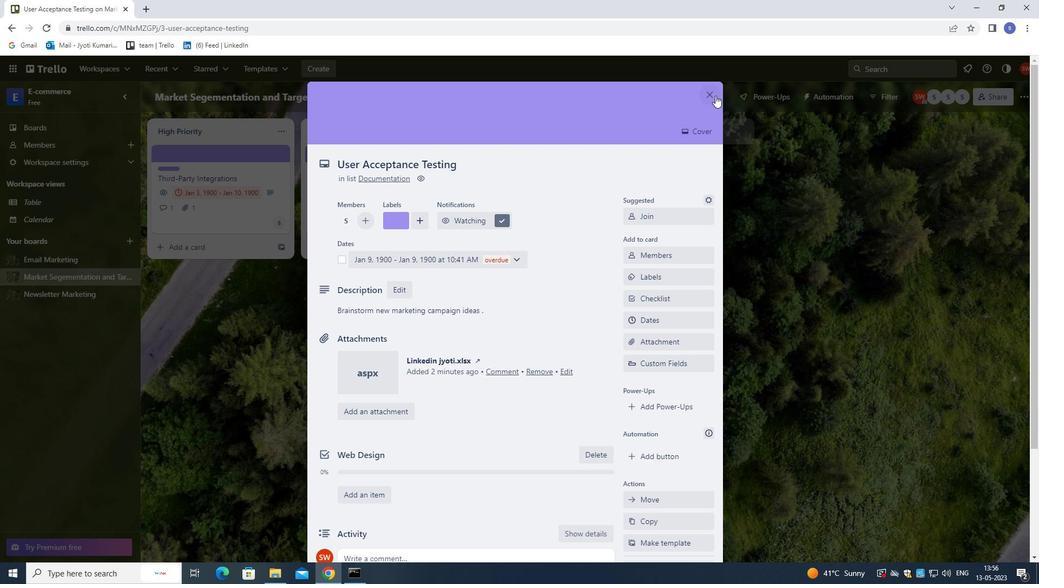 
Action: Mouse pressed left at (708, 95)
Screenshot: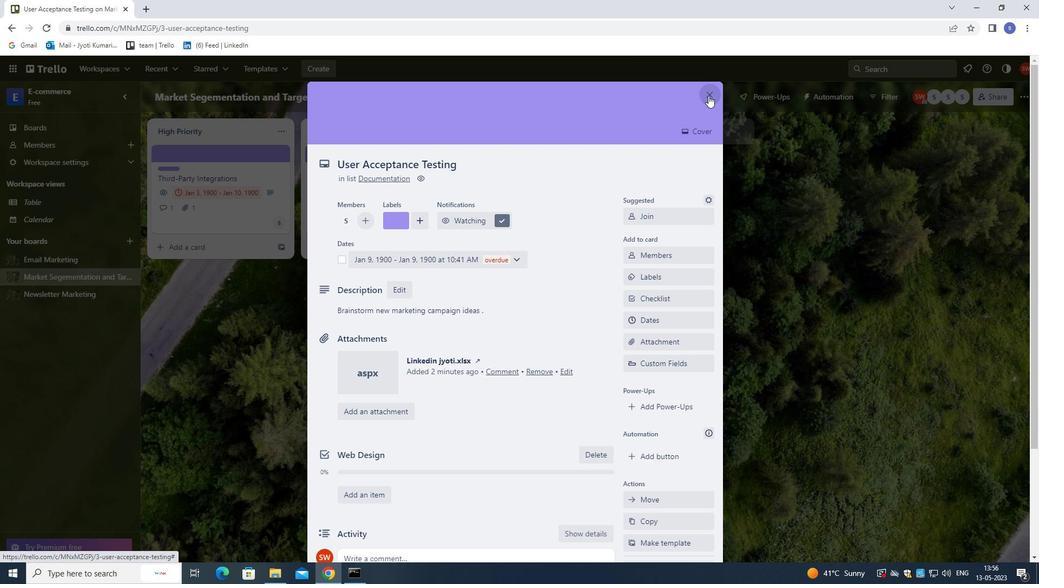 
Action: Mouse moved to (708, 95)
Screenshot: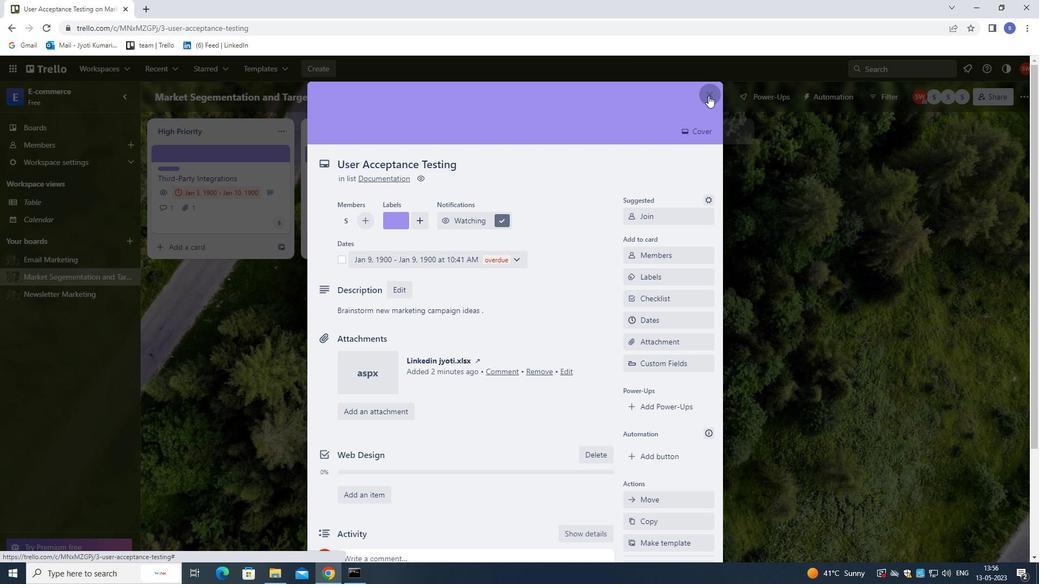 
